 Task: Check the percentage active listings of work shop in the last 3 years.
Action: Mouse moved to (1014, 245)
Screenshot: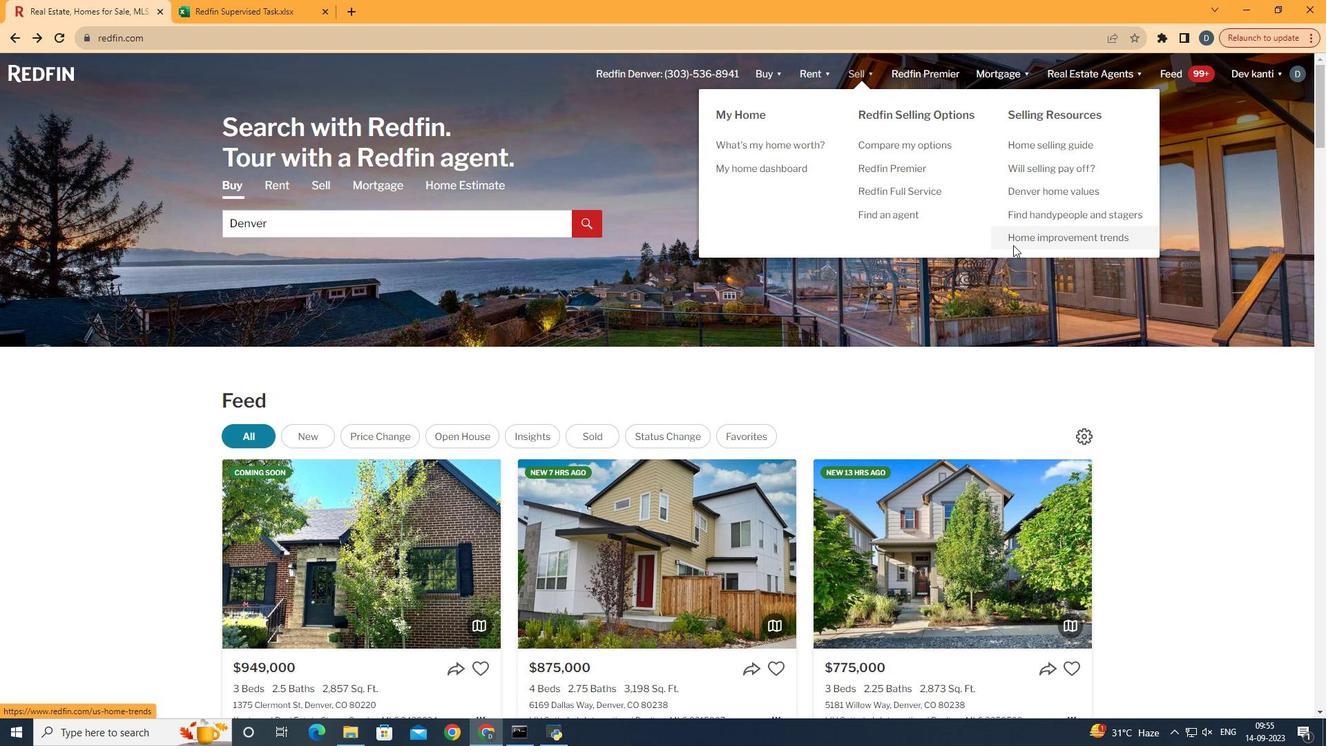 
Action: Mouse pressed left at (1014, 245)
Screenshot: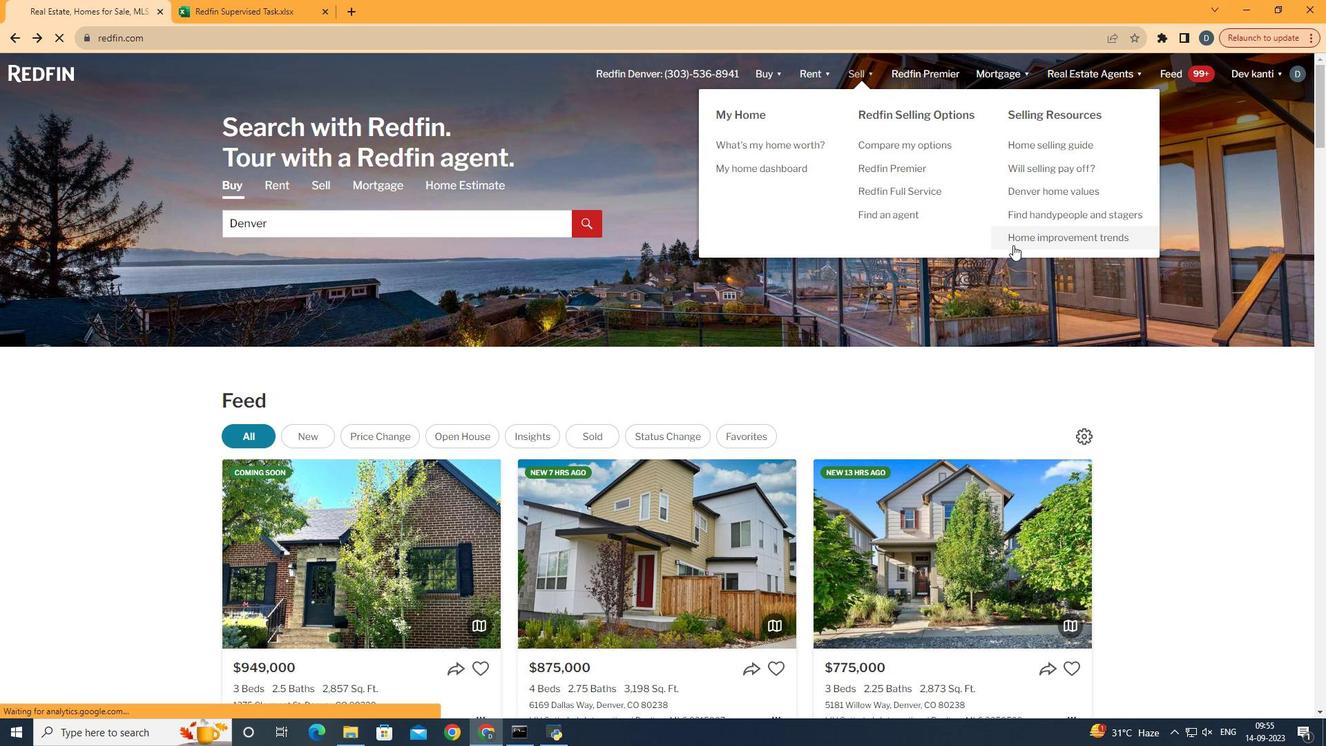 
Action: Mouse moved to (327, 265)
Screenshot: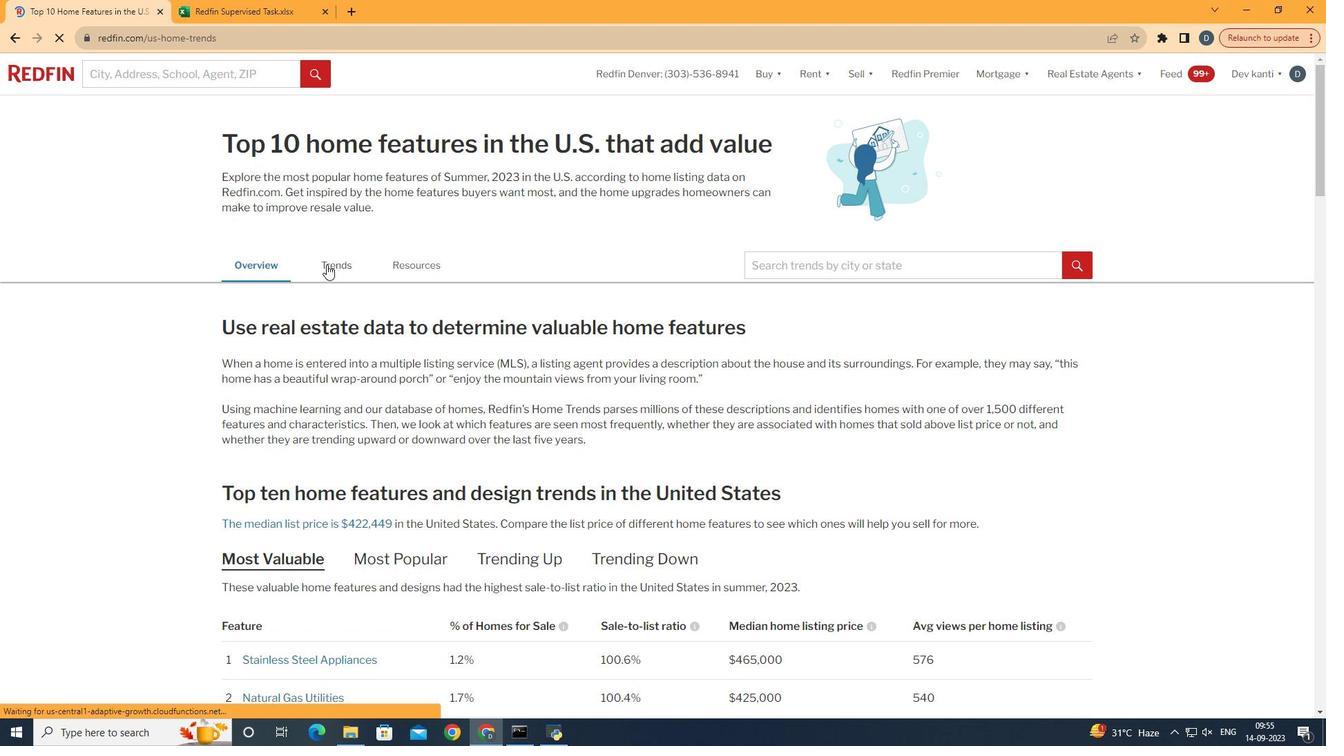 
Action: Mouse pressed left at (327, 265)
Screenshot: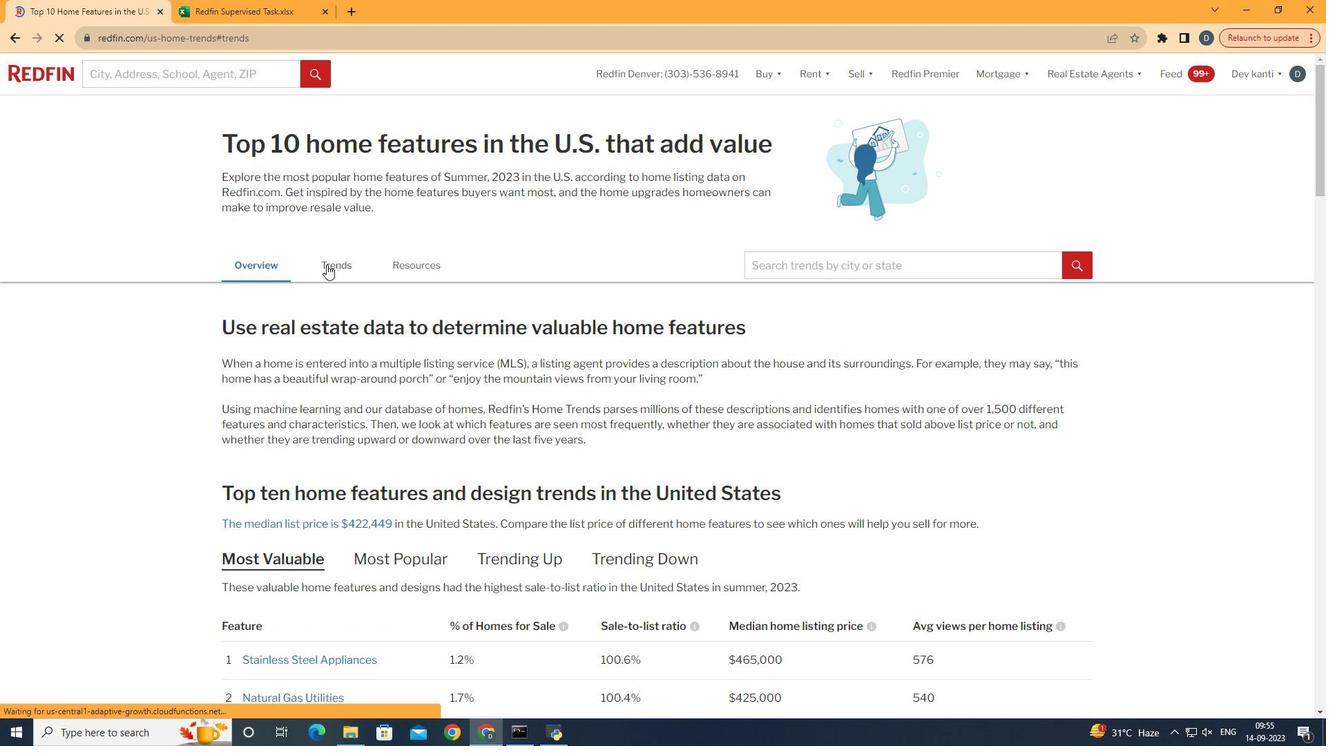 
Action: Mouse moved to (444, 317)
Screenshot: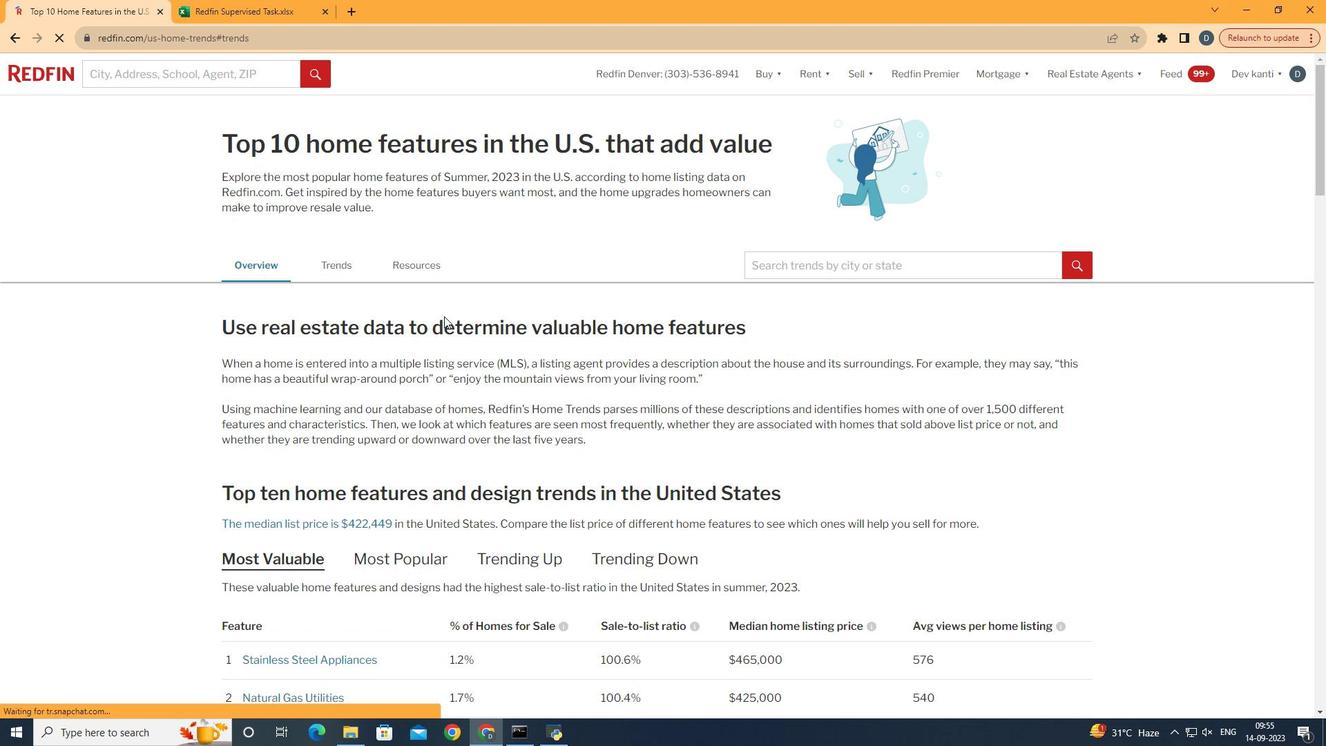 
Action: Mouse scrolled (444, 316) with delta (0, 0)
Screenshot: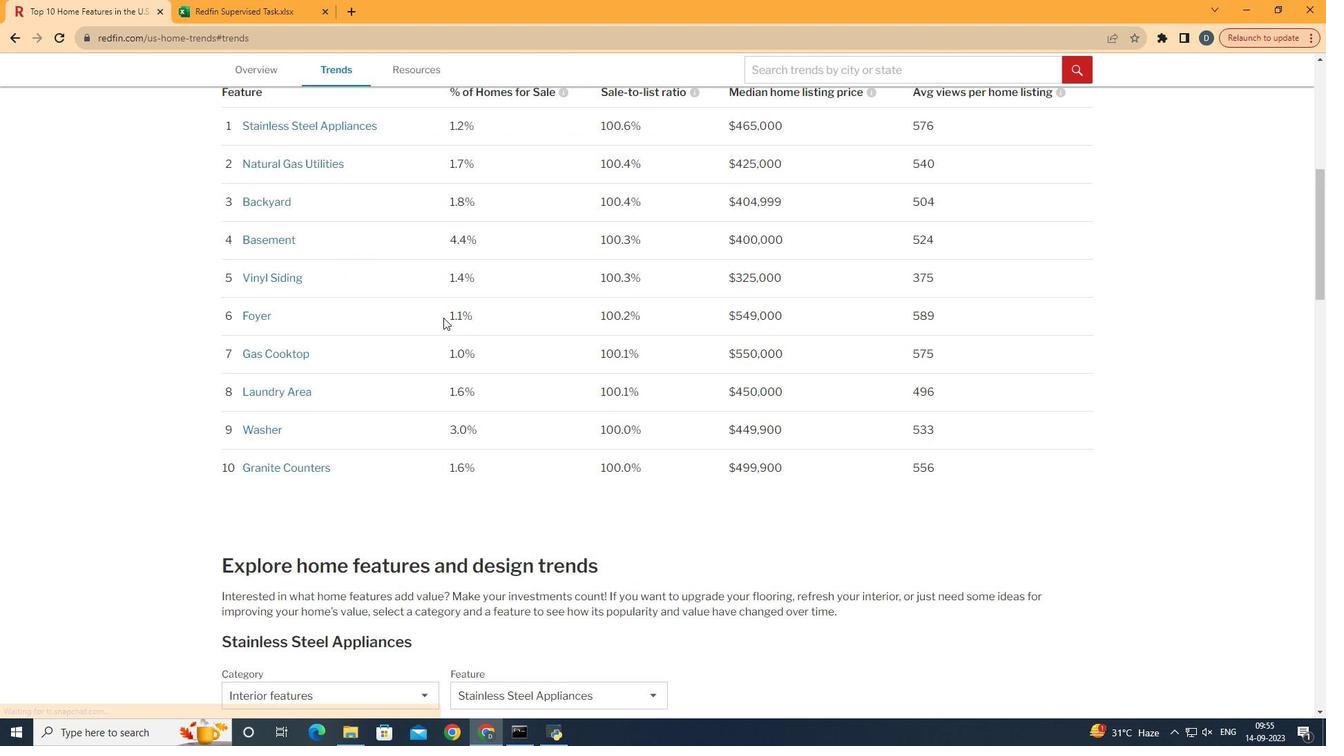 
Action: Mouse moved to (444, 318)
Screenshot: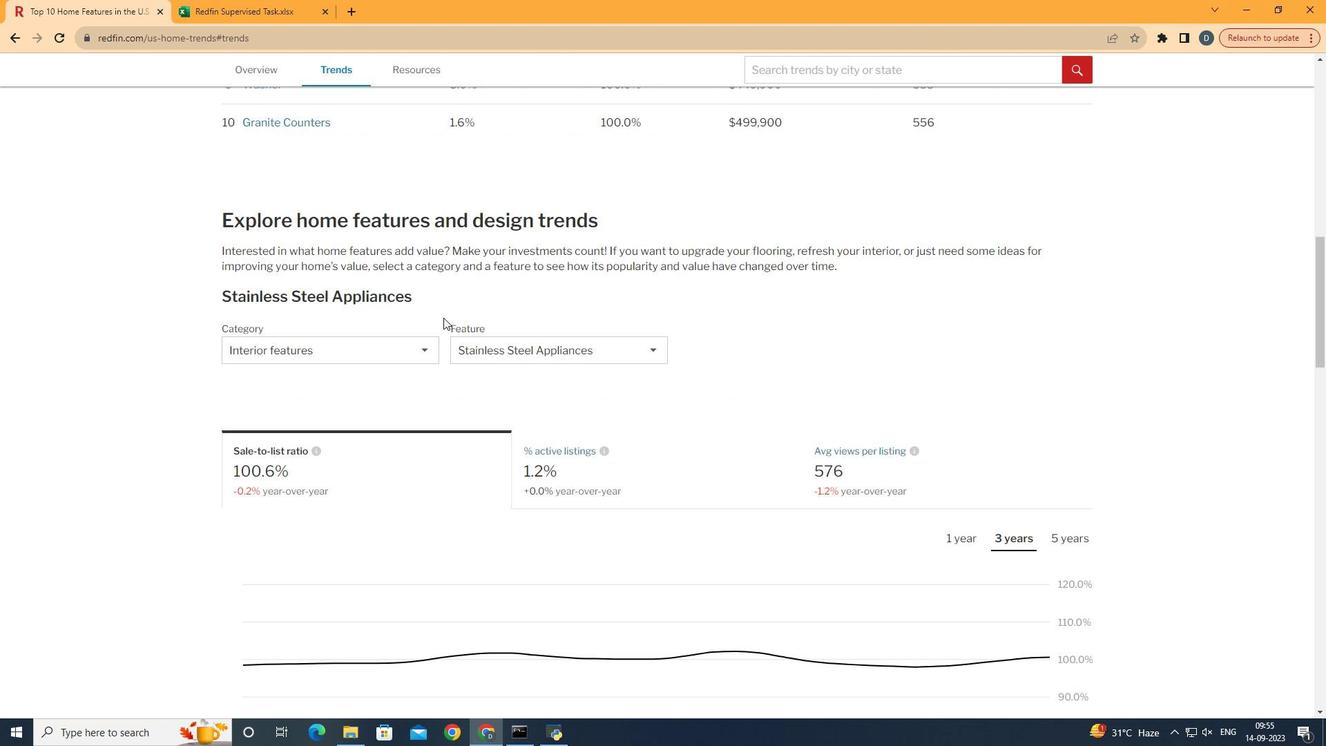 
Action: Mouse scrolled (444, 317) with delta (0, 0)
Screenshot: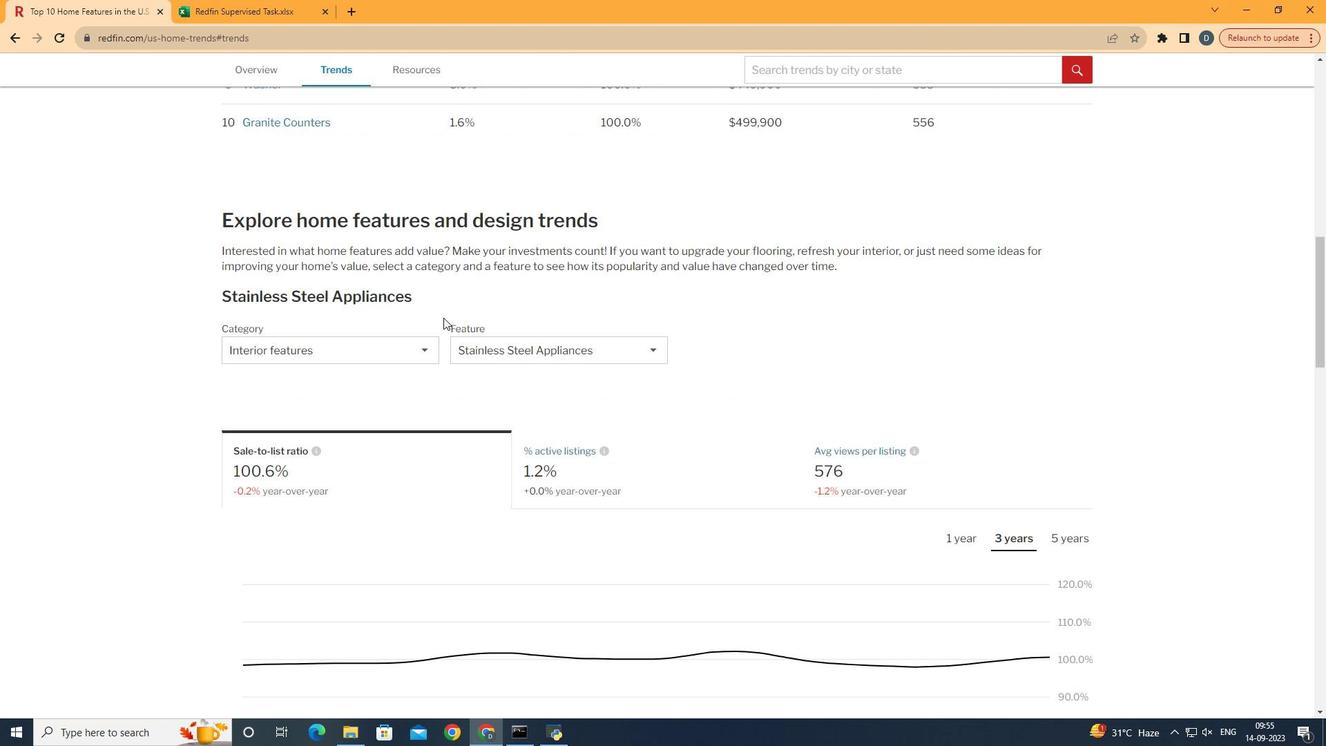
Action: Mouse scrolled (444, 317) with delta (0, 0)
Screenshot: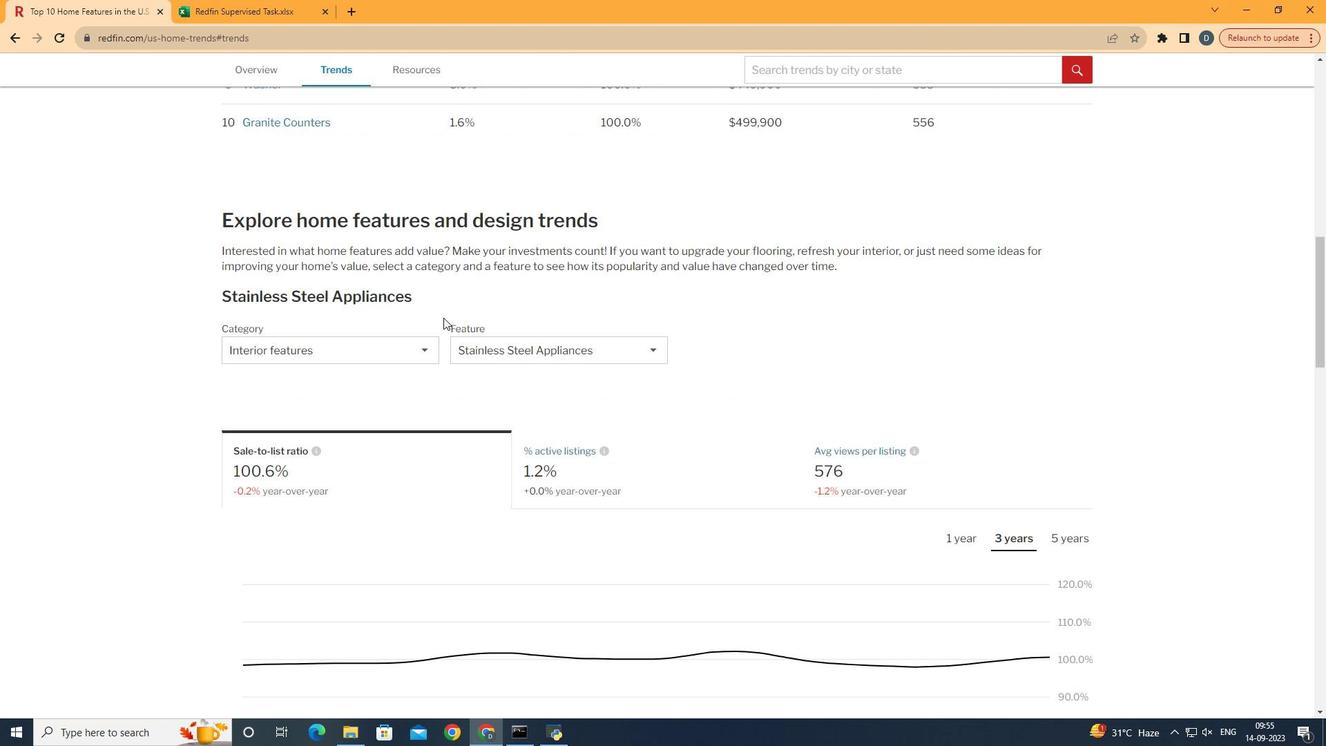 
Action: Mouse scrolled (444, 317) with delta (0, 0)
Screenshot: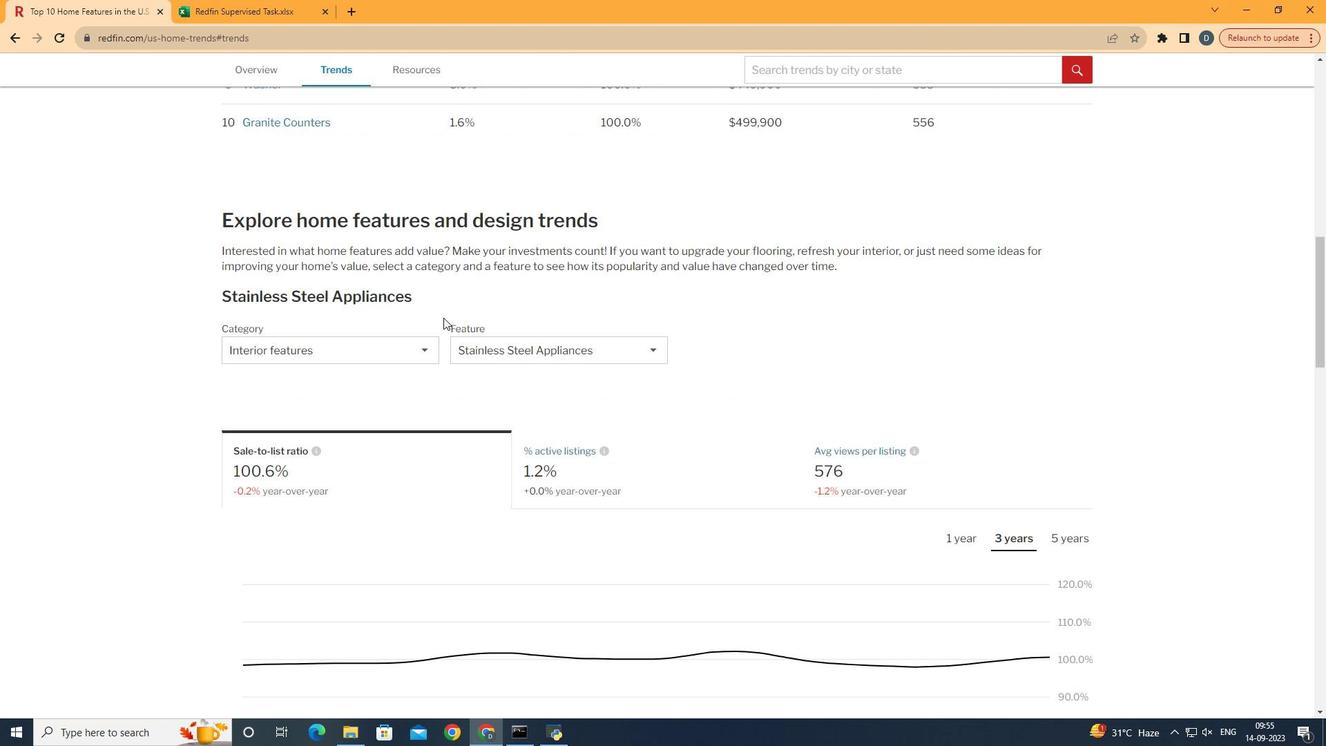 
Action: Mouse scrolled (444, 317) with delta (0, 0)
Screenshot: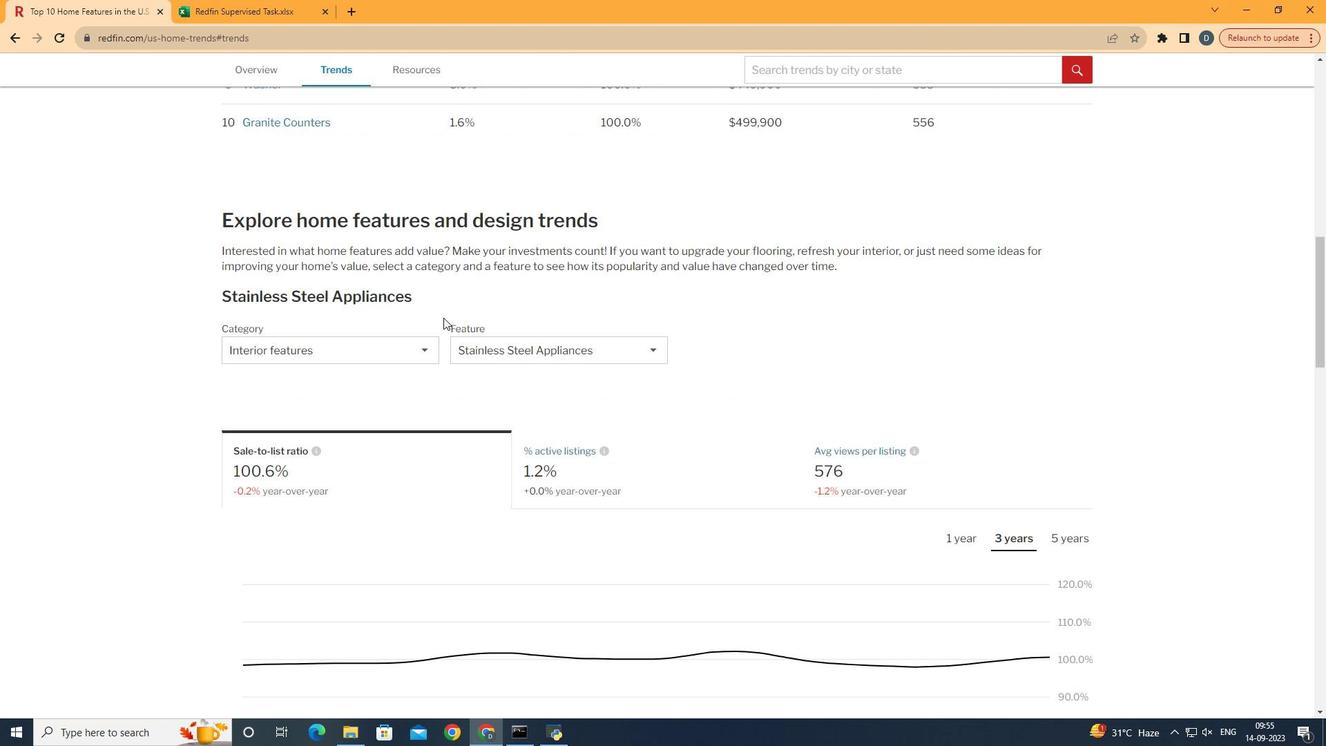 
Action: Mouse scrolled (444, 317) with delta (0, 0)
Screenshot: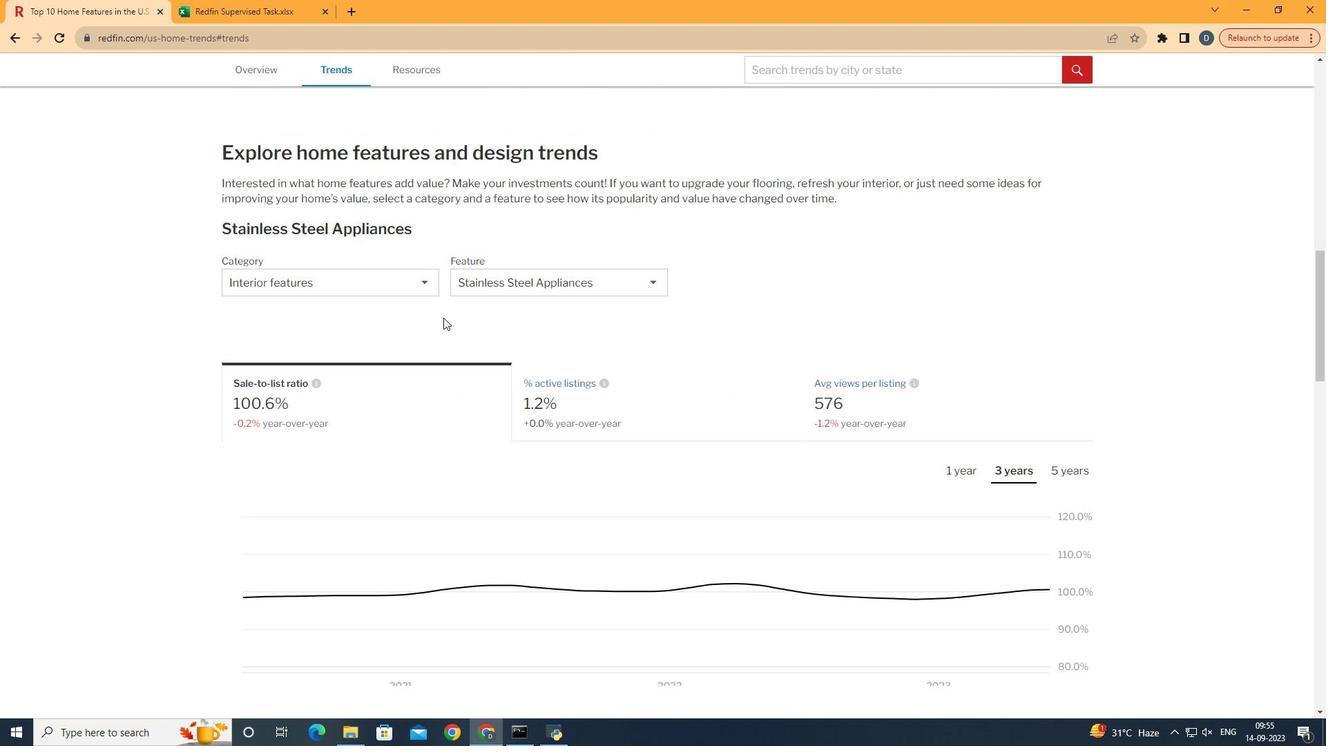 
Action: Mouse scrolled (444, 317) with delta (0, 0)
Screenshot: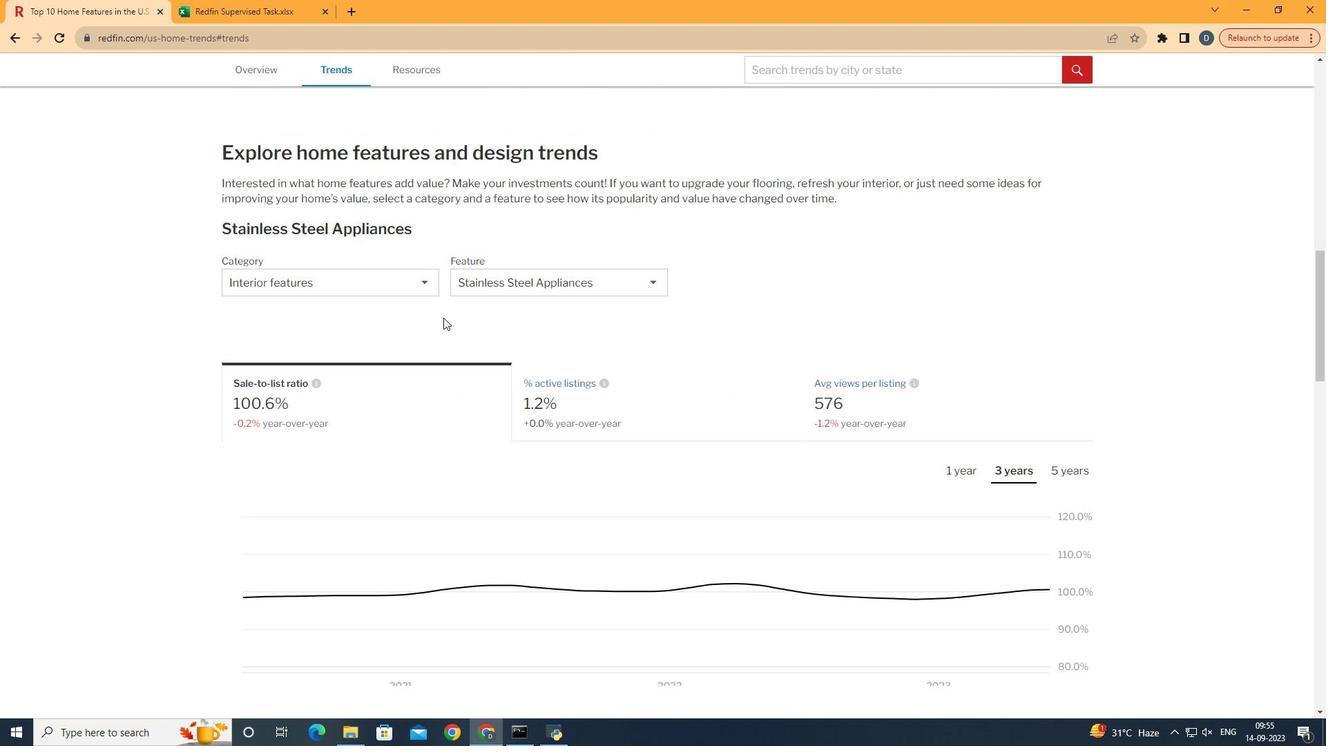 
Action: Mouse scrolled (444, 317) with delta (0, 0)
Screenshot: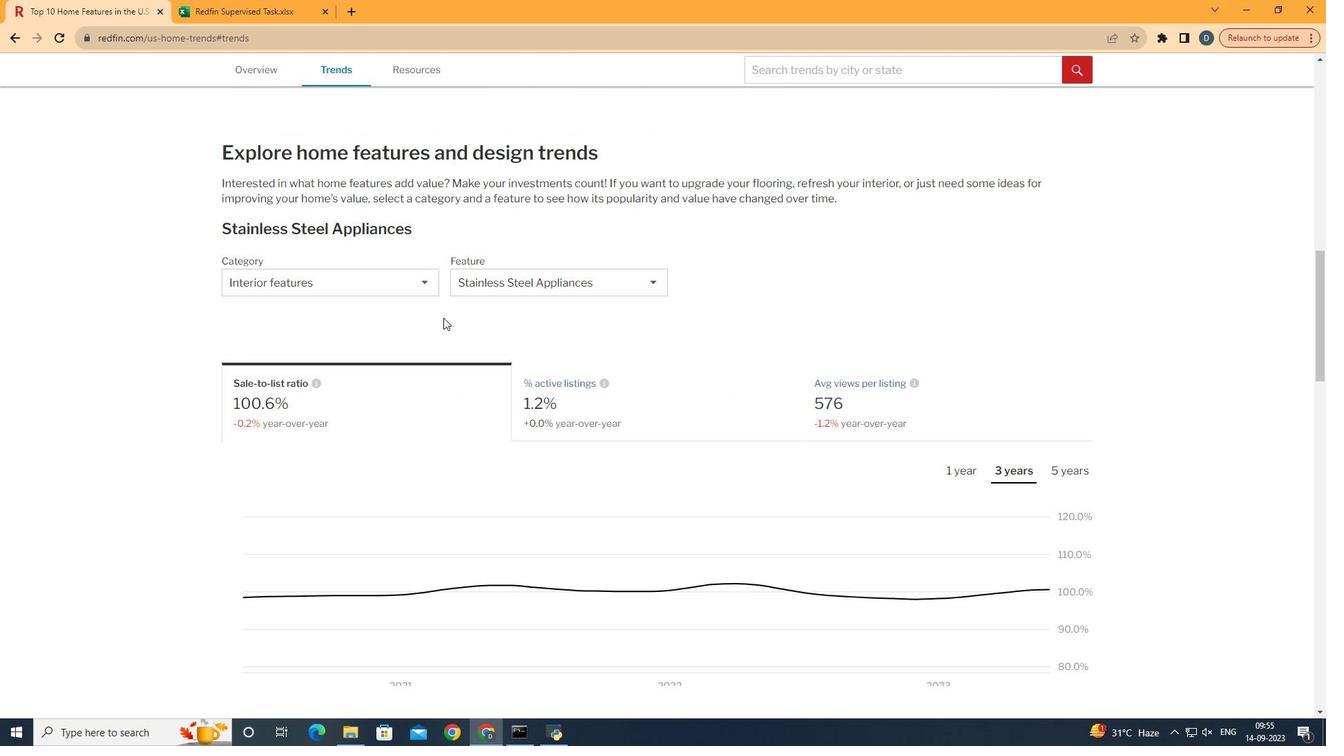 
Action: Mouse moved to (442, 319)
Screenshot: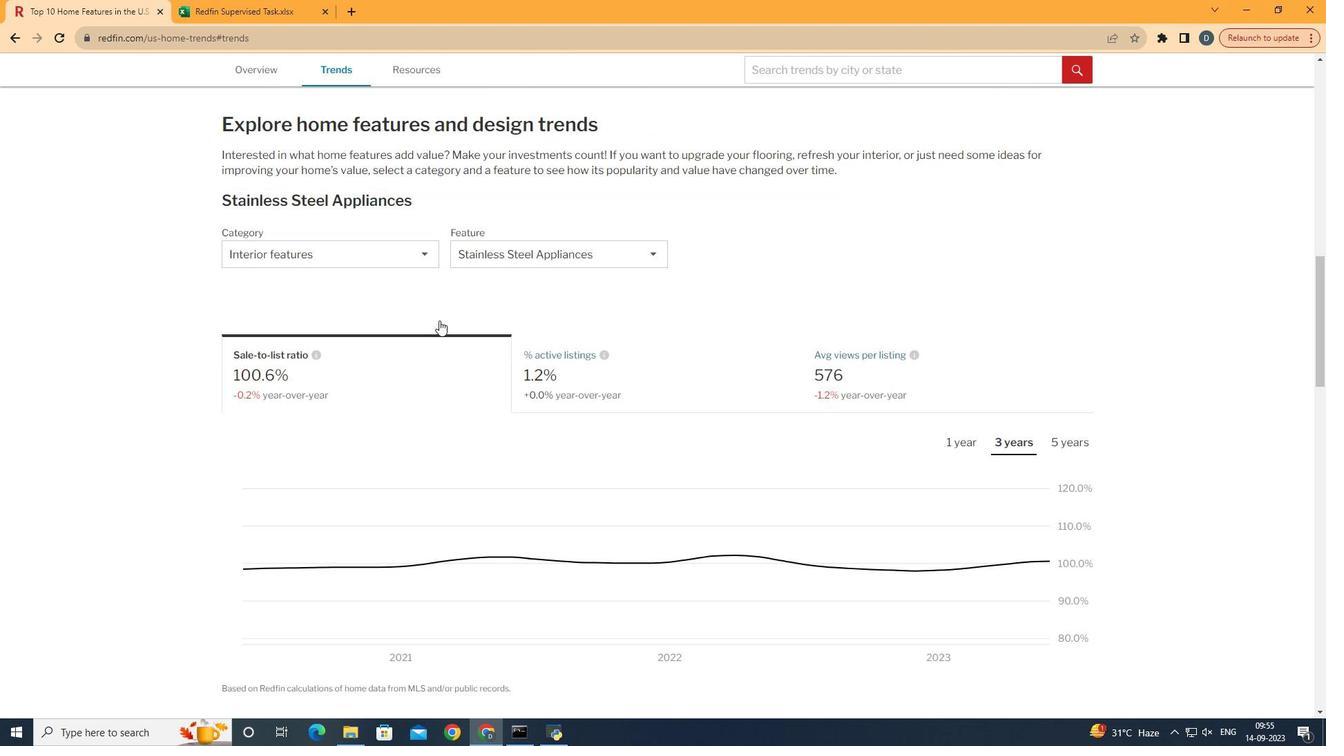 
Action: Mouse scrolled (442, 319) with delta (0, 0)
Screenshot: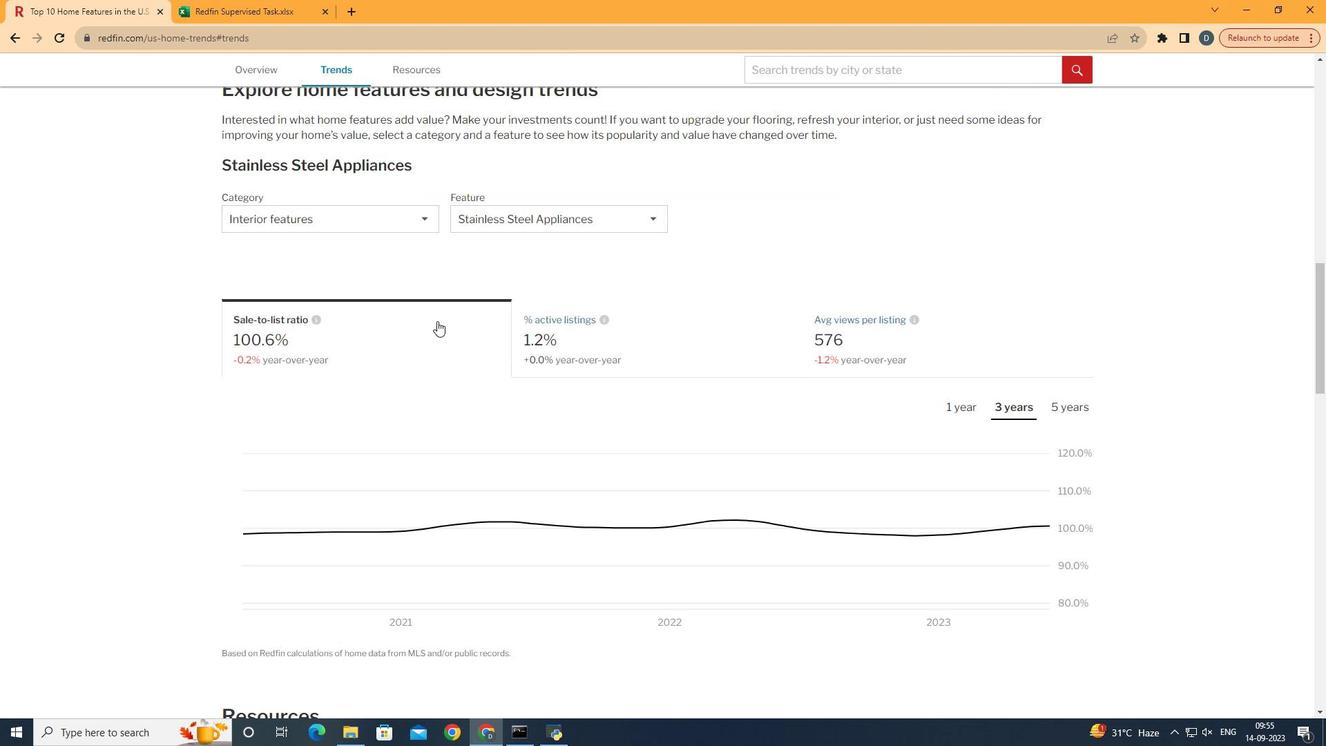 
Action: Mouse moved to (373, 225)
Screenshot: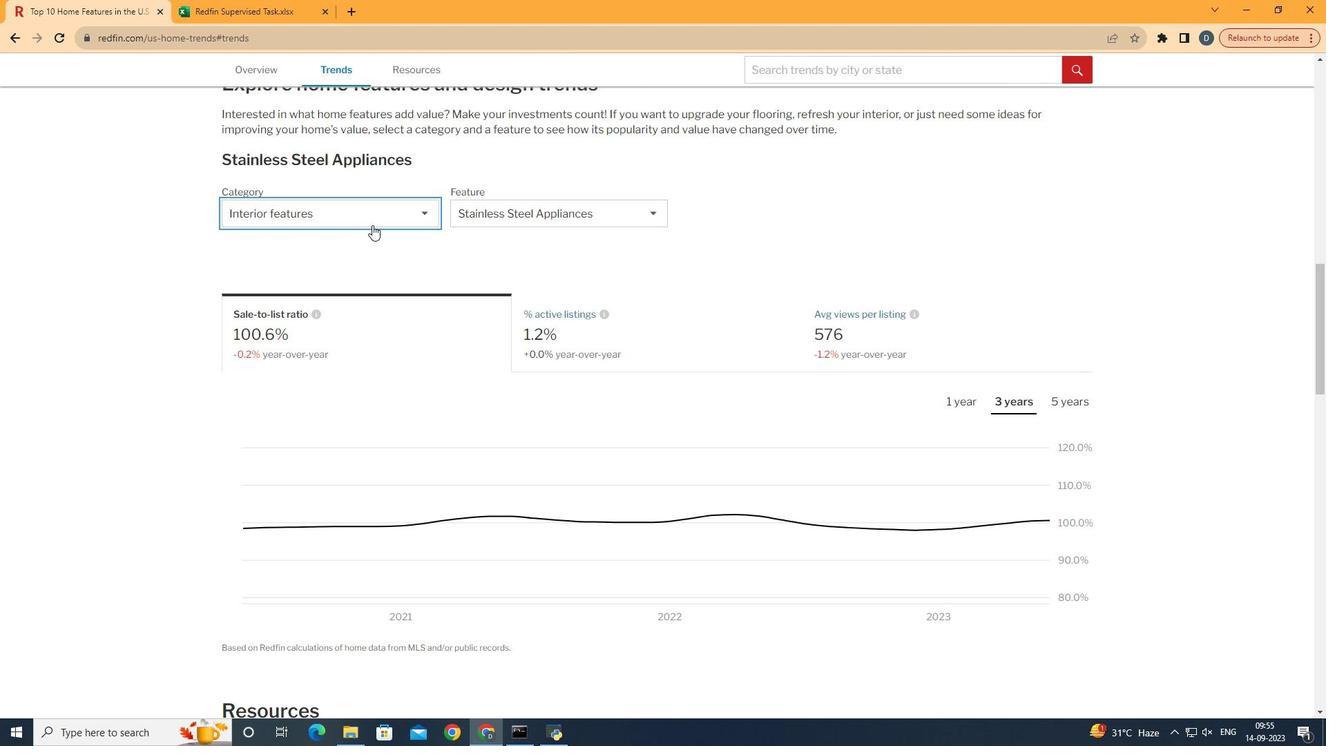
Action: Mouse pressed left at (373, 225)
Screenshot: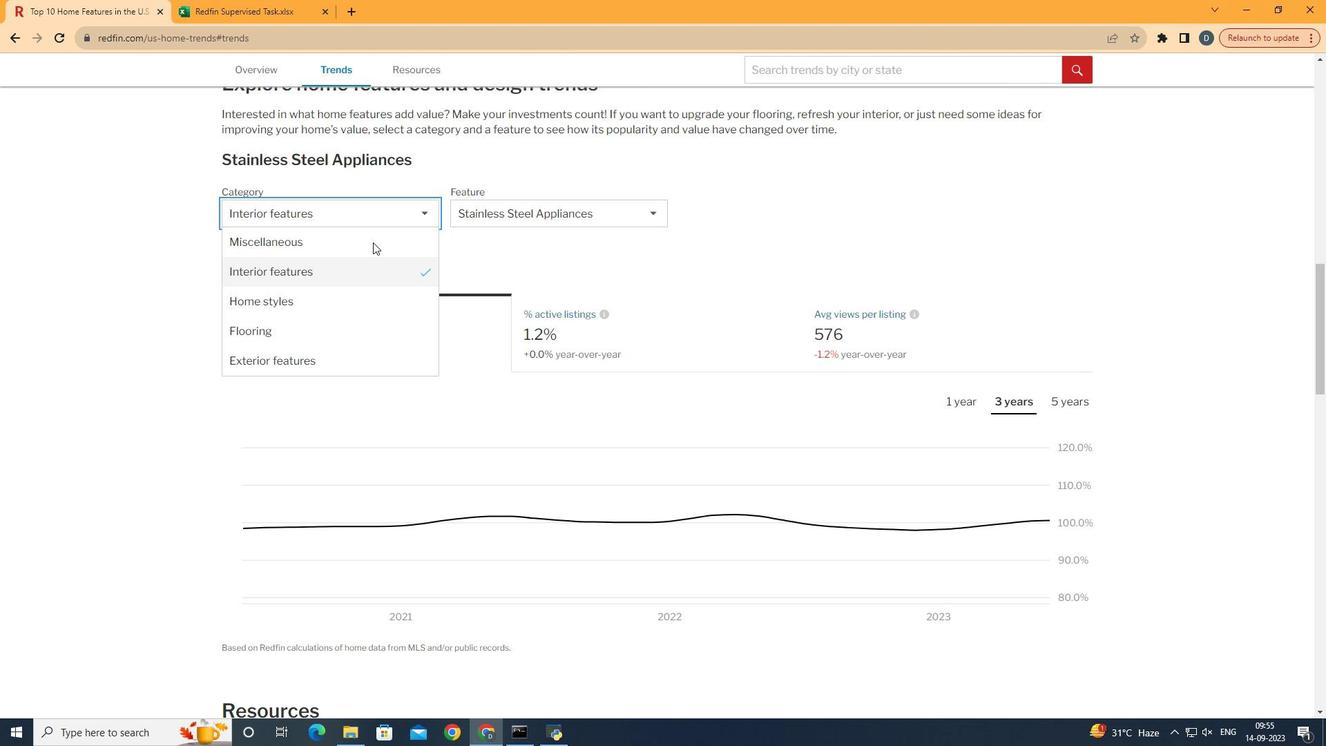 
Action: Mouse moved to (389, 277)
Screenshot: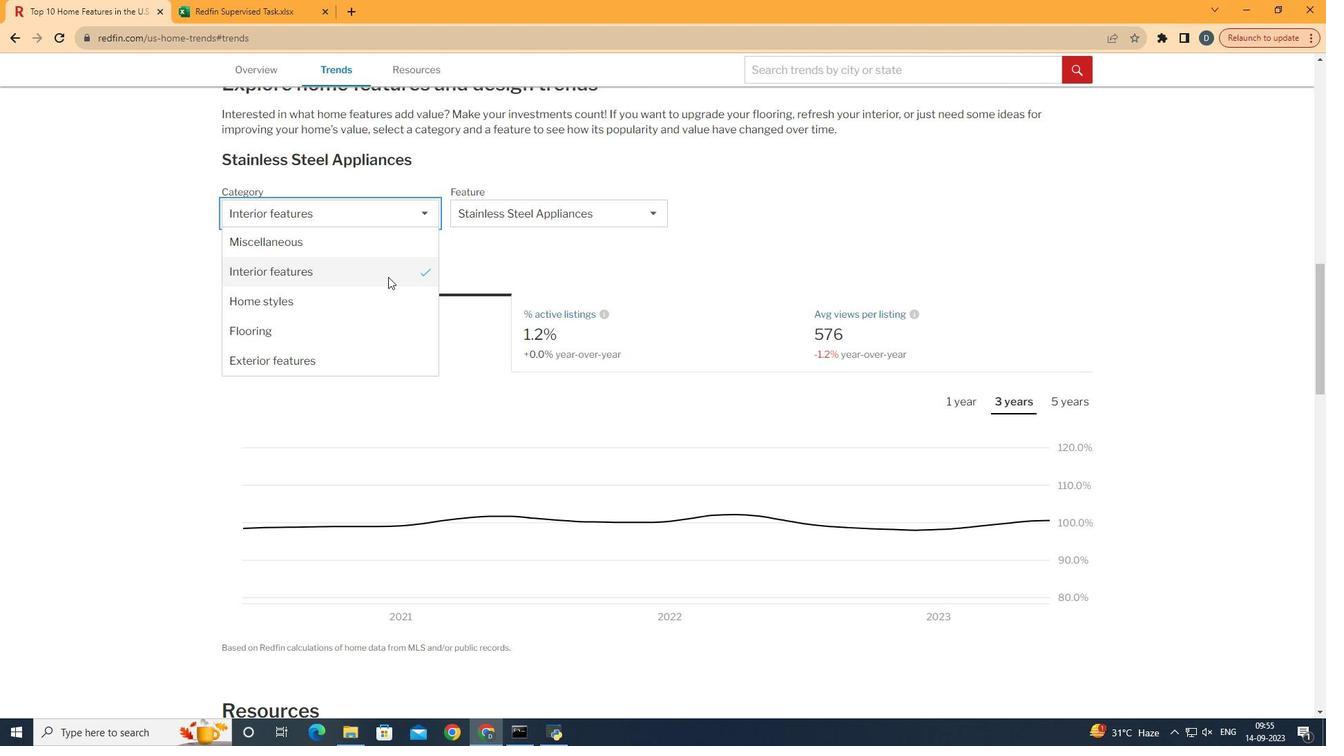 
Action: Mouse pressed left at (389, 277)
Screenshot: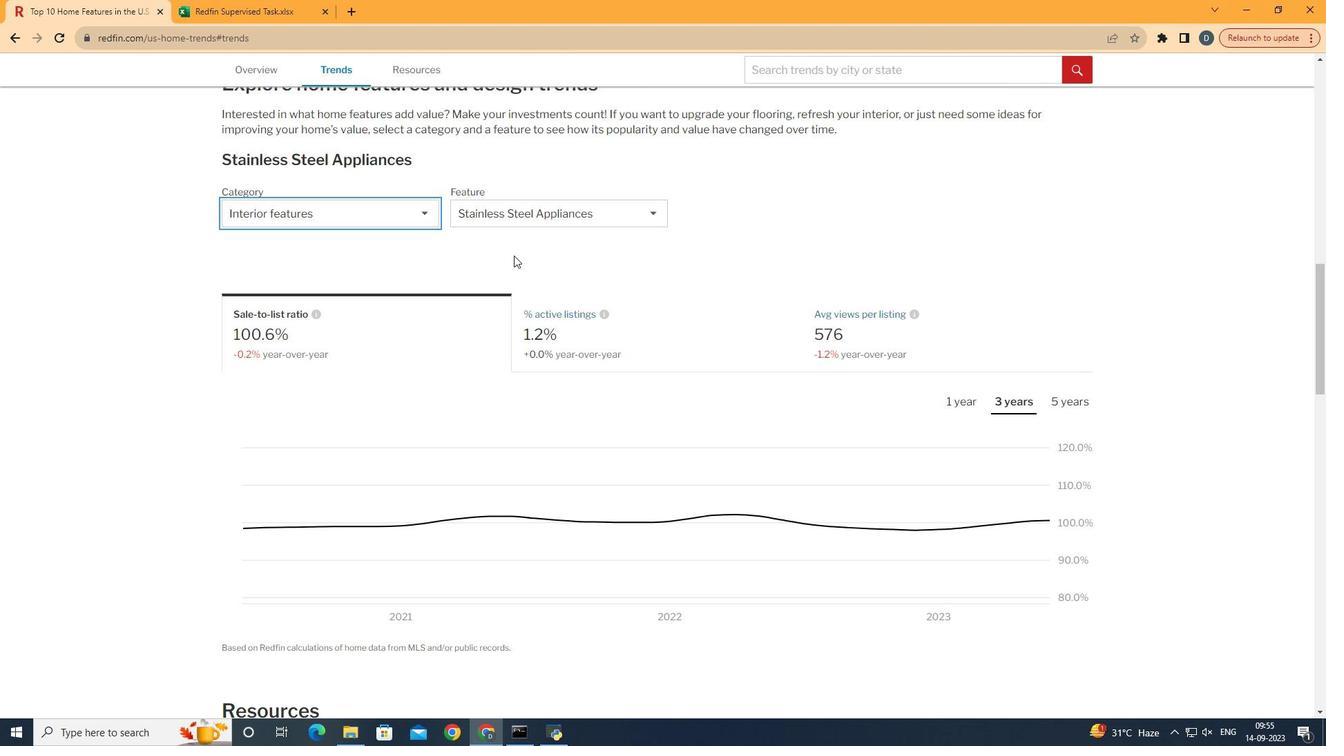 
Action: Mouse moved to (623, 209)
Screenshot: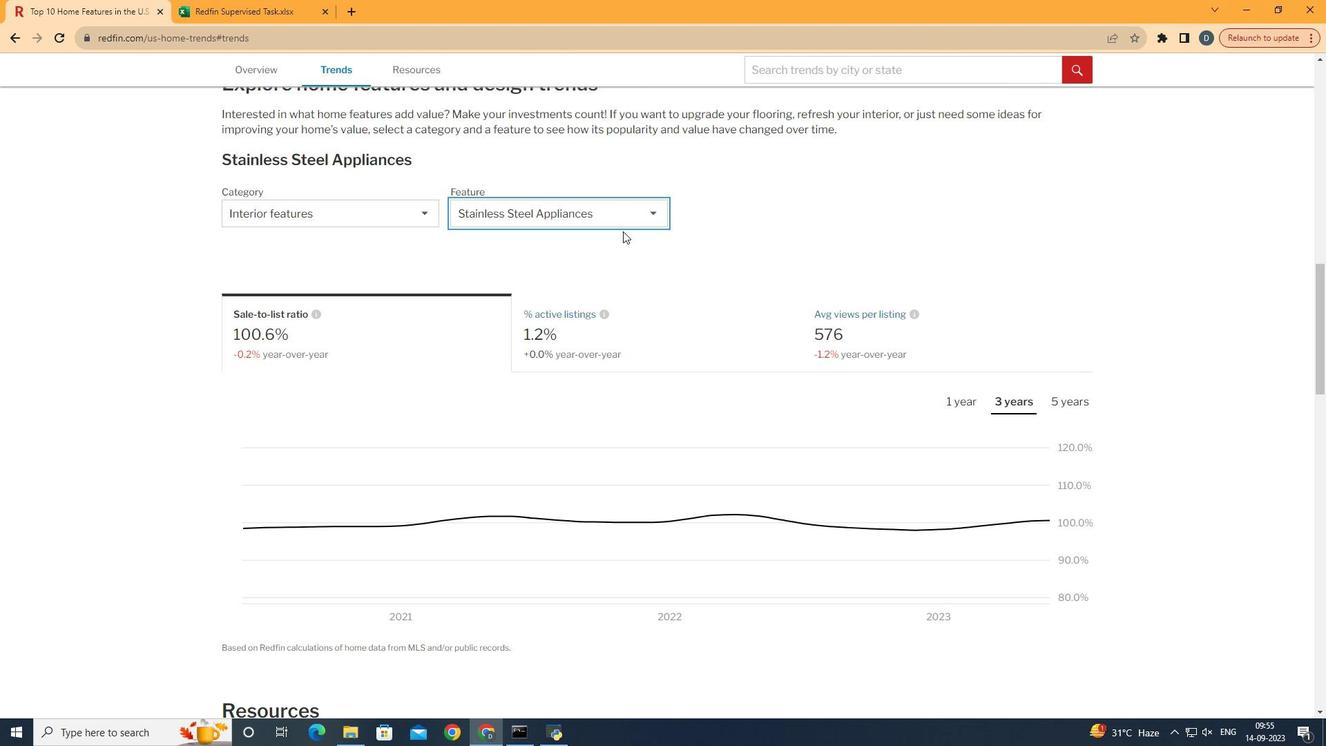 
Action: Mouse pressed left at (623, 209)
Screenshot: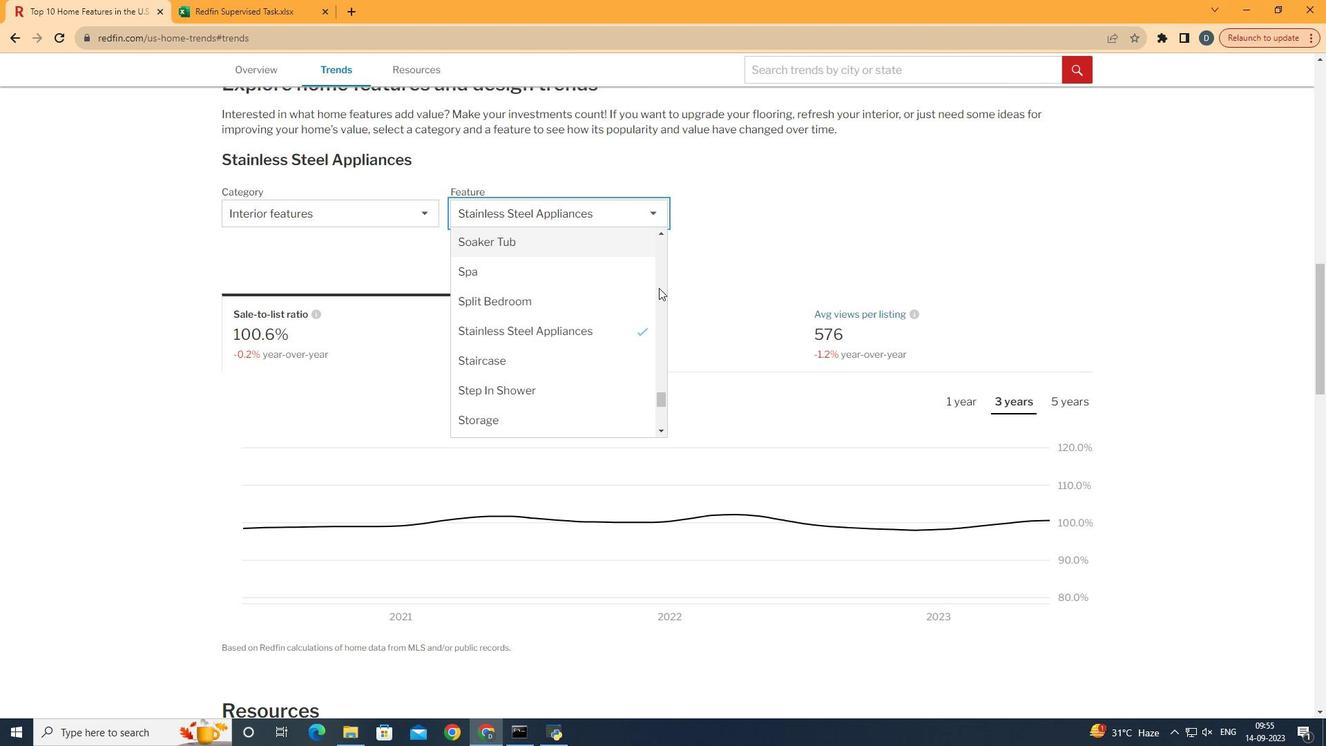 
Action: Mouse moved to (603, 352)
Screenshot: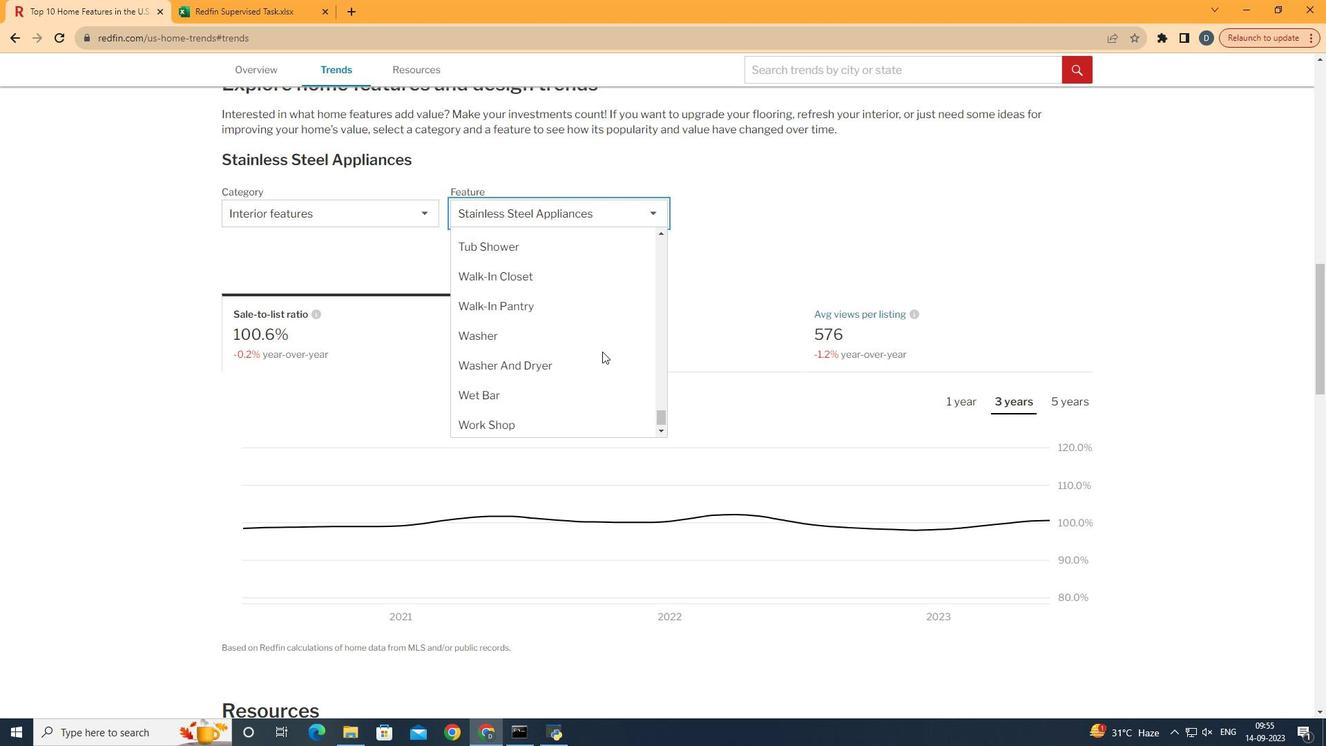 
Action: Mouse scrolled (603, 351) with delta (0, 0)
Screenshot: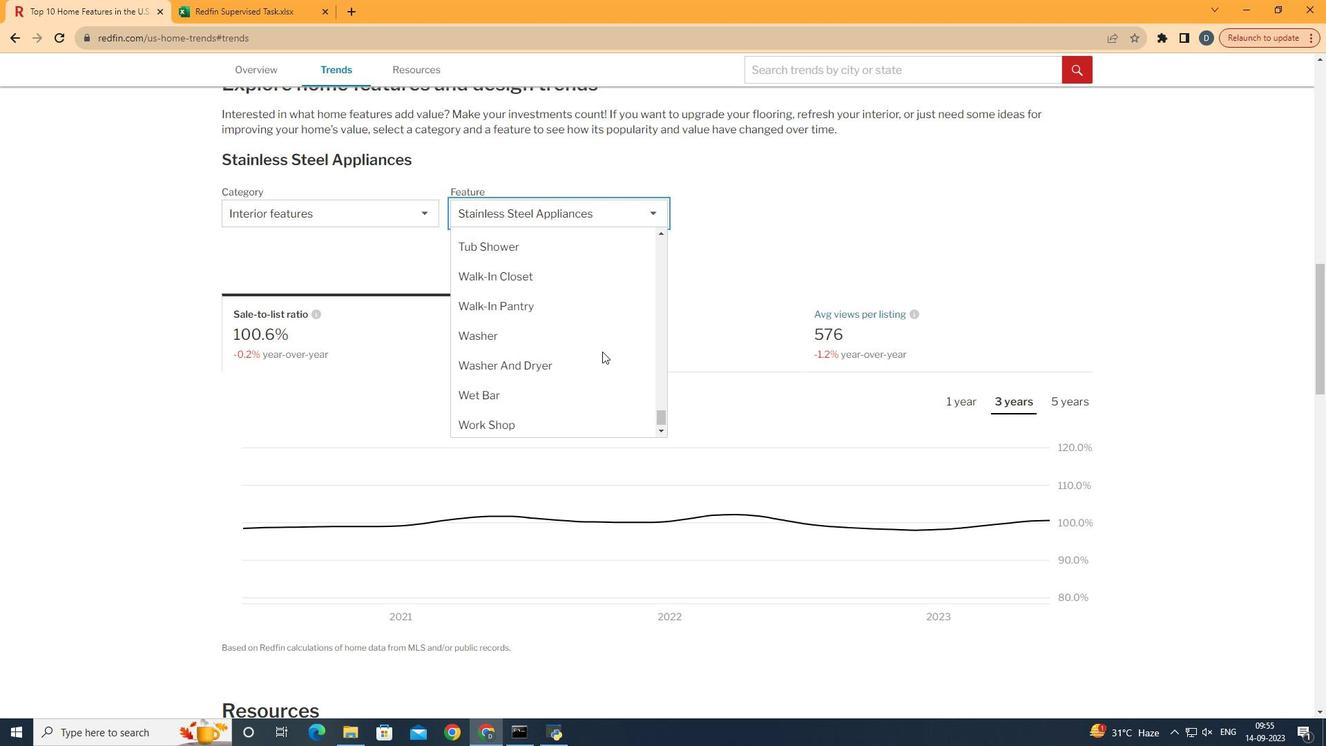 
Action: Mouse scrolled (603, 351) with delta (0, 0)
Screenshot: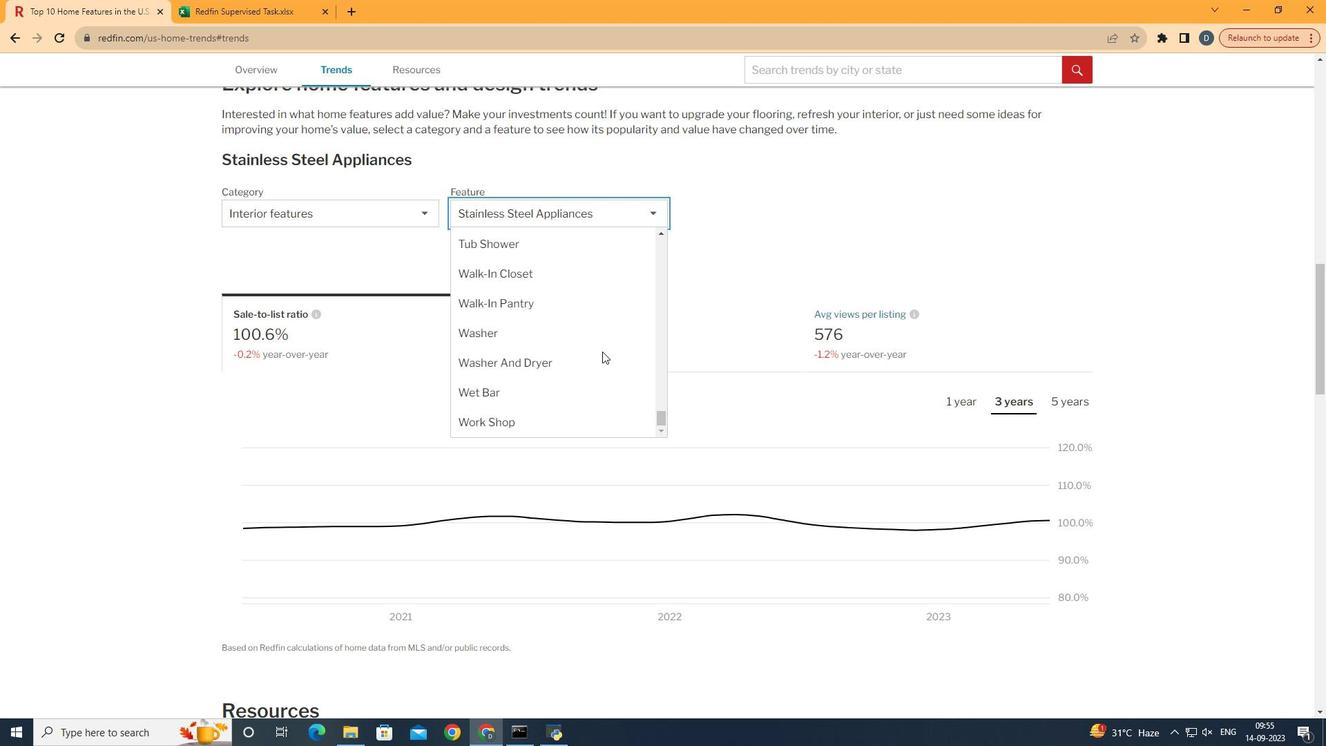 
Action: Mouse scrolled (603, 351) with delta (0, 0)
Screenshot: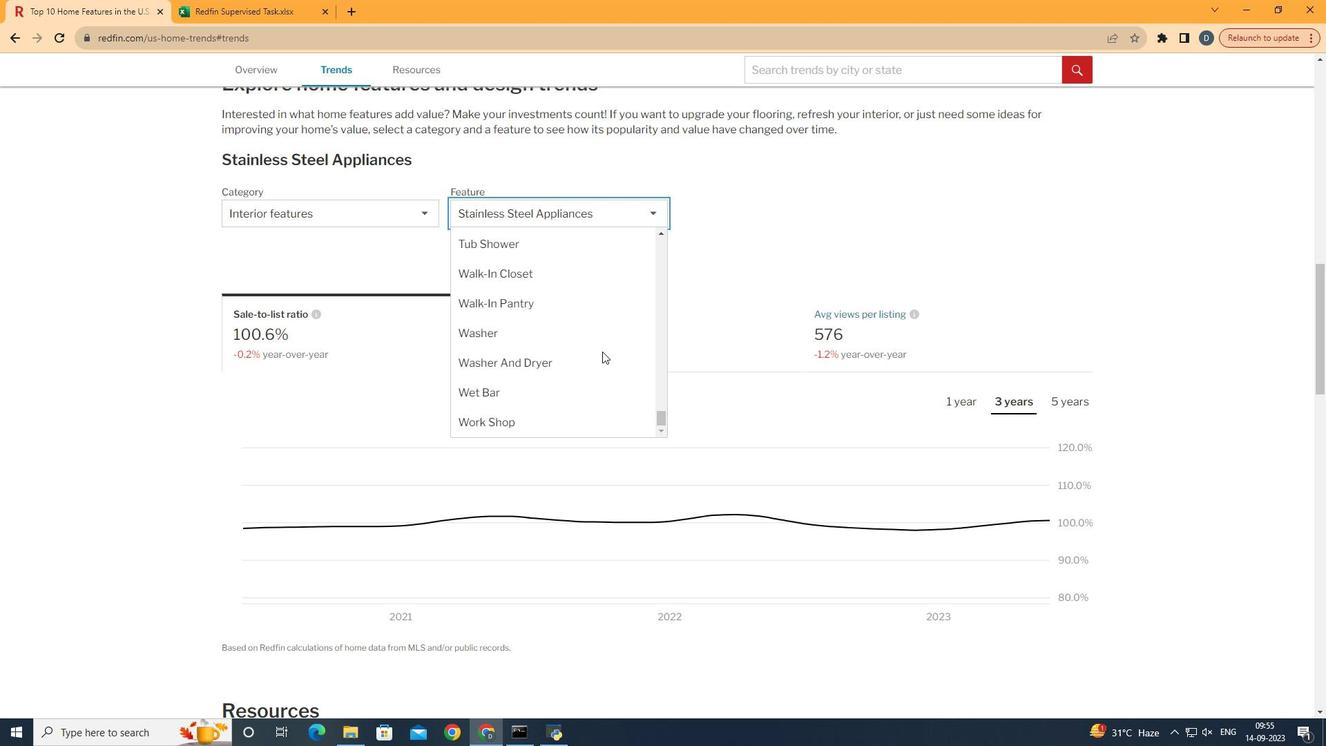 
Action: Mouse scrolled (603, 351) with delta (0, 0)
Screenshot: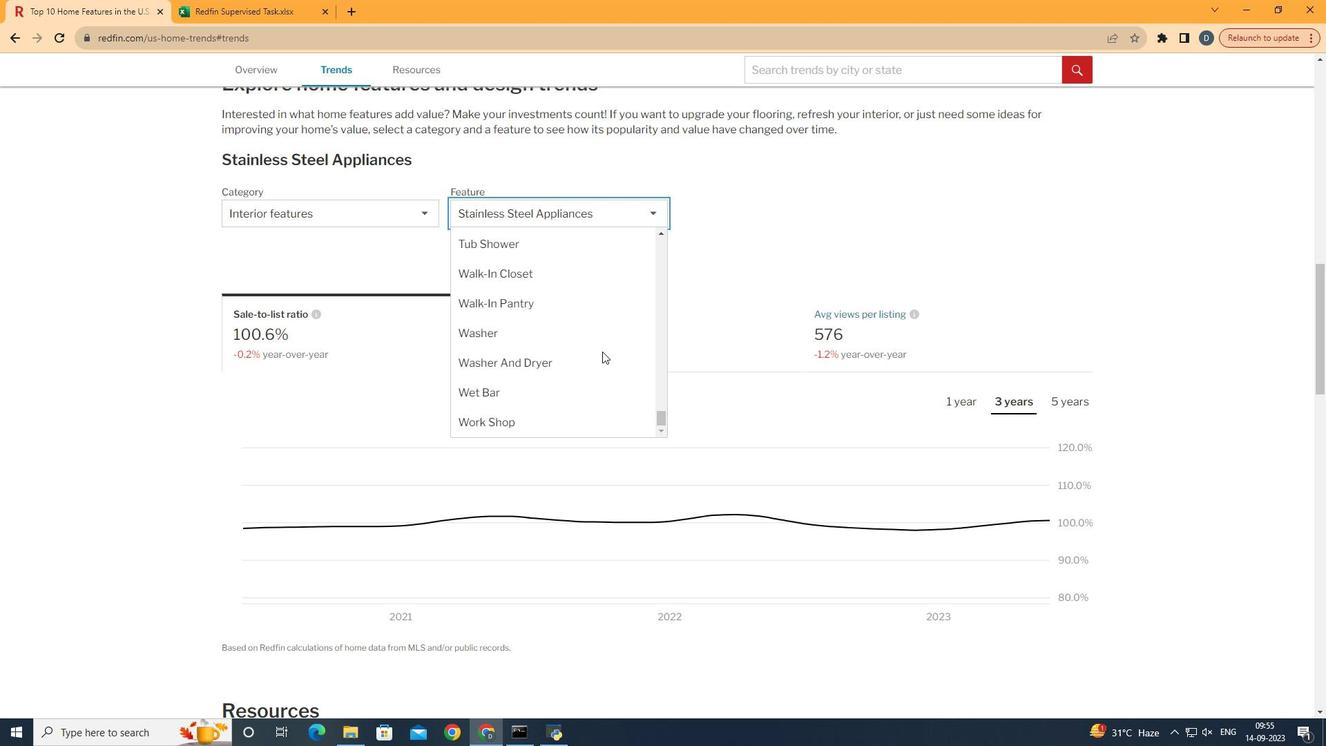 
Action: Mouse scrolled (603, 351) with delta (0, 0)
Screenshot: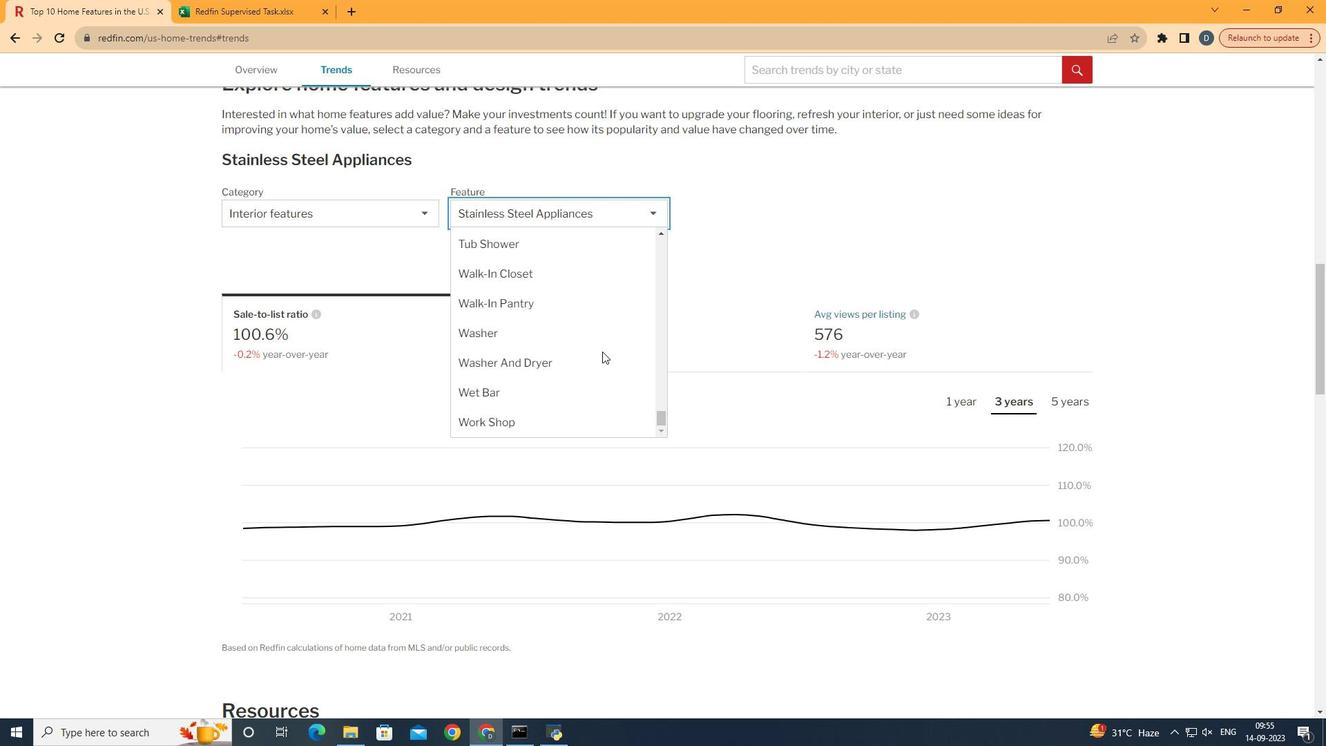 
Action: Mouse scrolled (603, 351) with delta (0, 0)
Screenshot: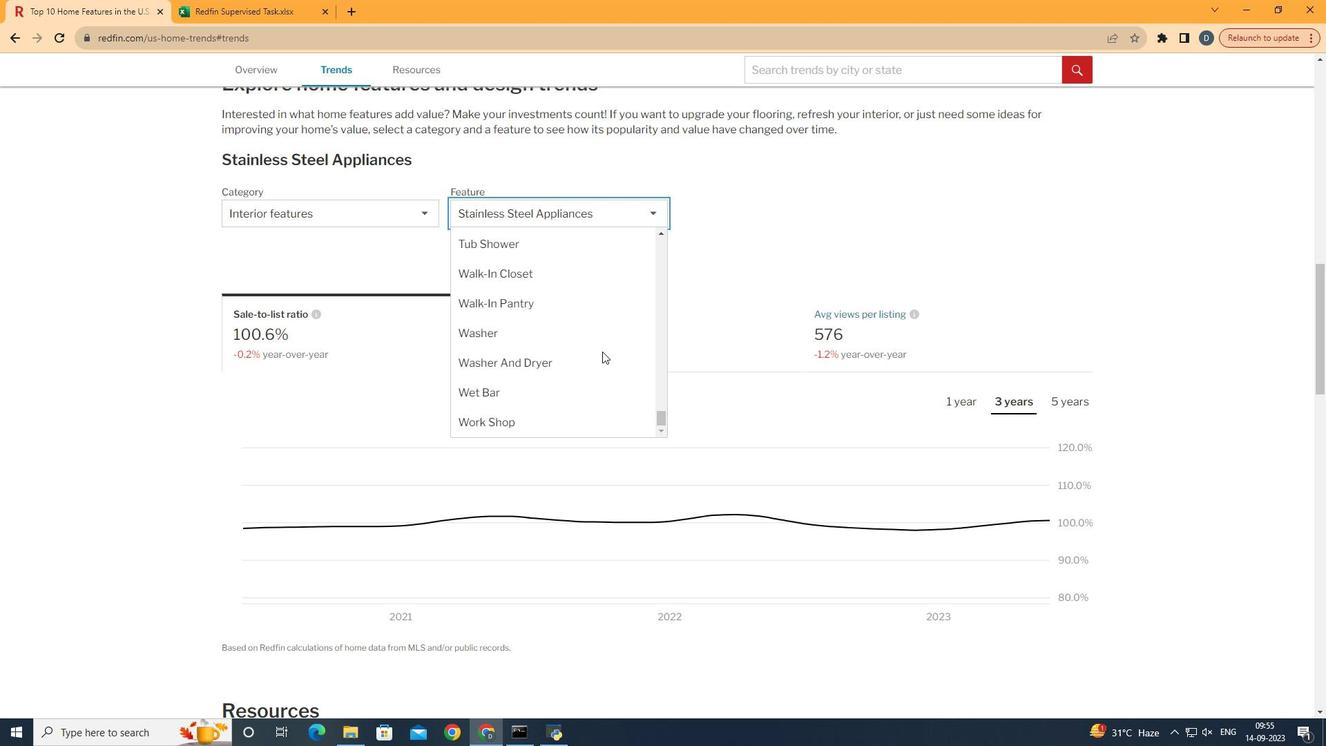 
Action: Mouse scrolled (603, 351) with delta (0, 0)
Screenshot: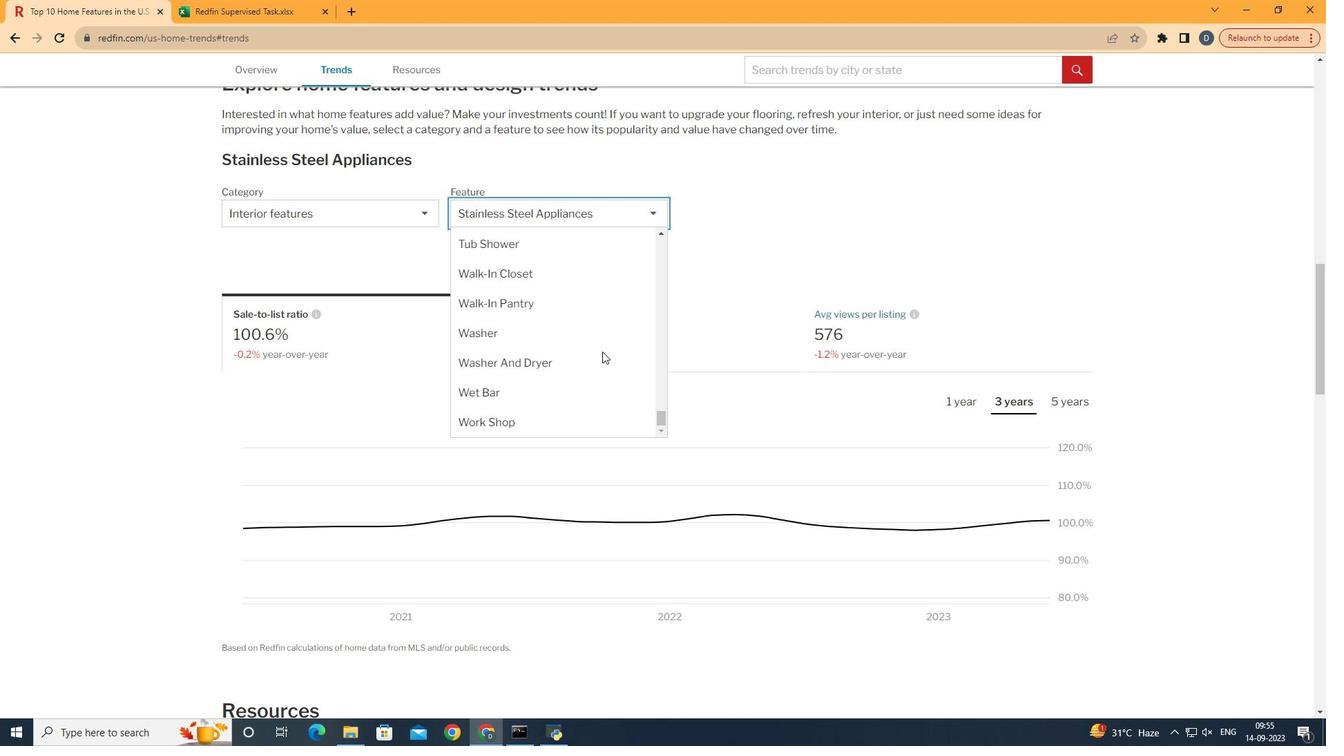 
Action: Mouse scrolled (603, 351) with delta (0, 0)
Screenshot: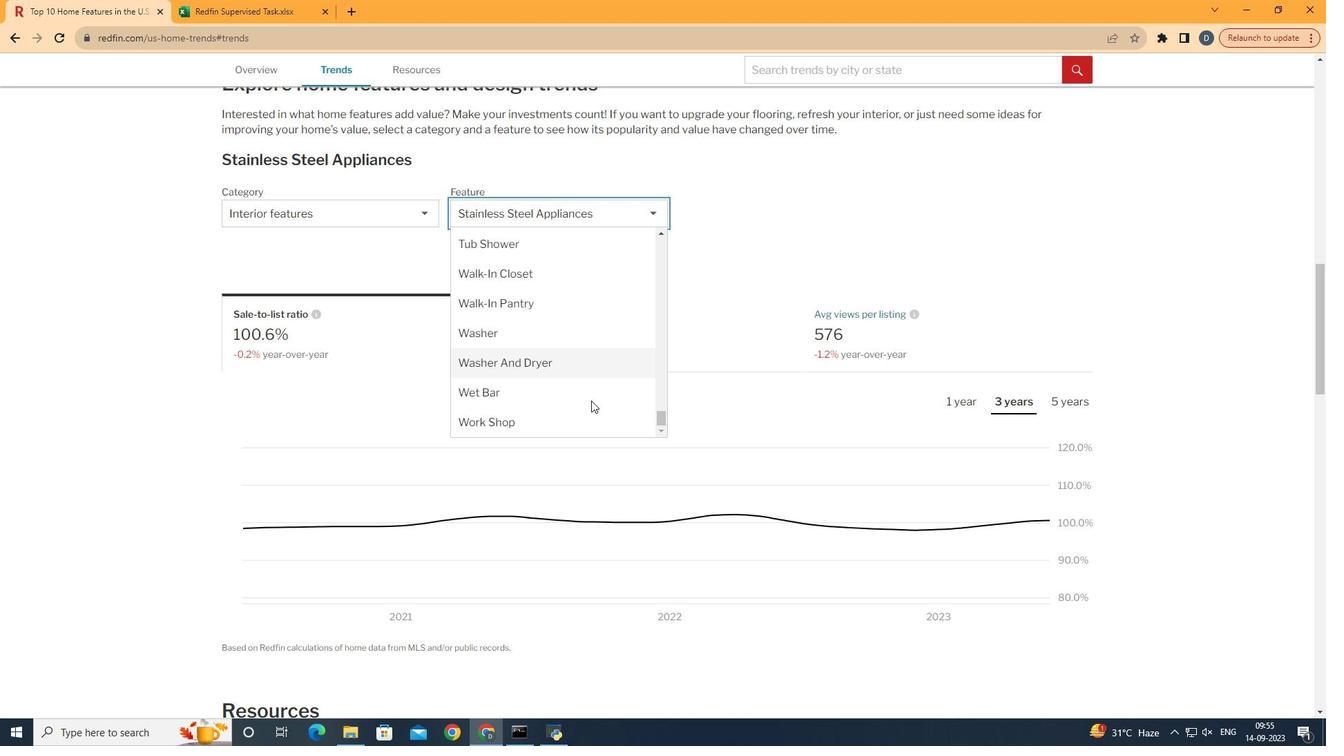 
Action: Mouse scrolled (603, 351) with delta (0, 0)
Screenshot: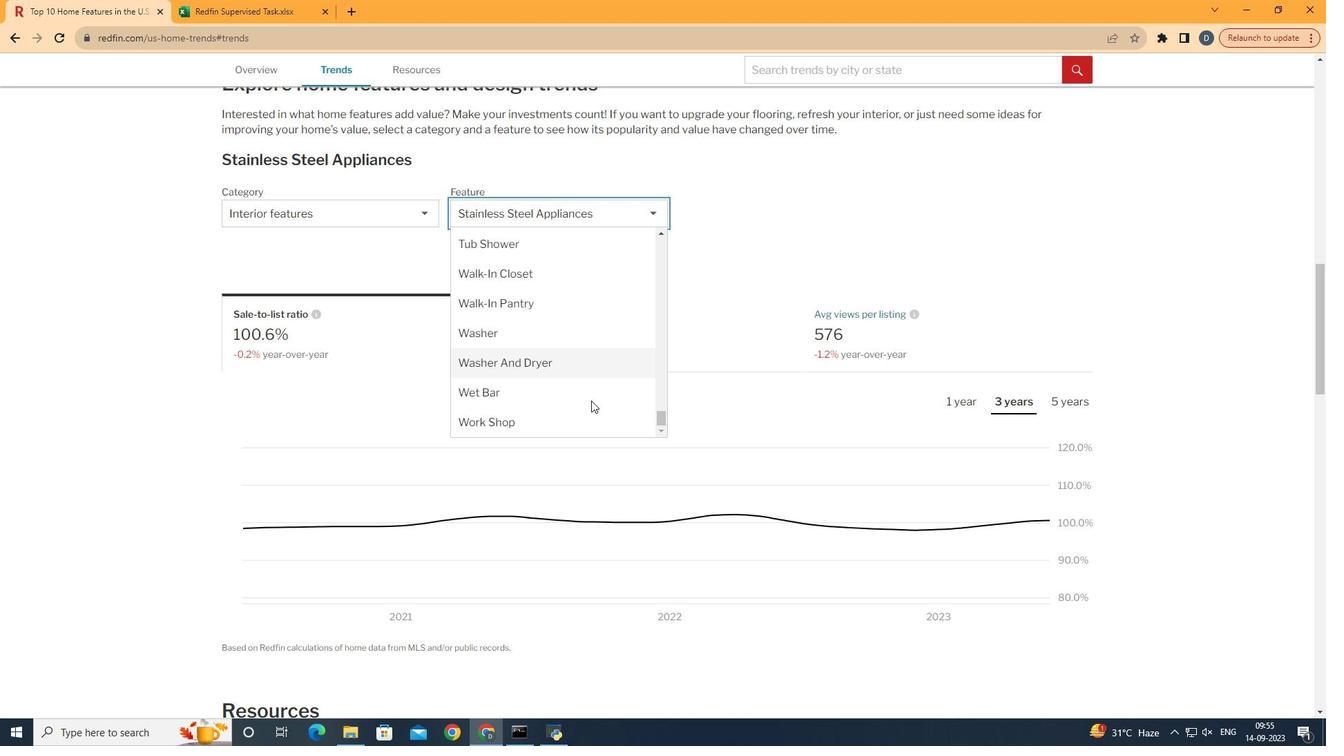 
Action: Mouse scrolled (603, 351) with delta (0, 0)
Screenshot: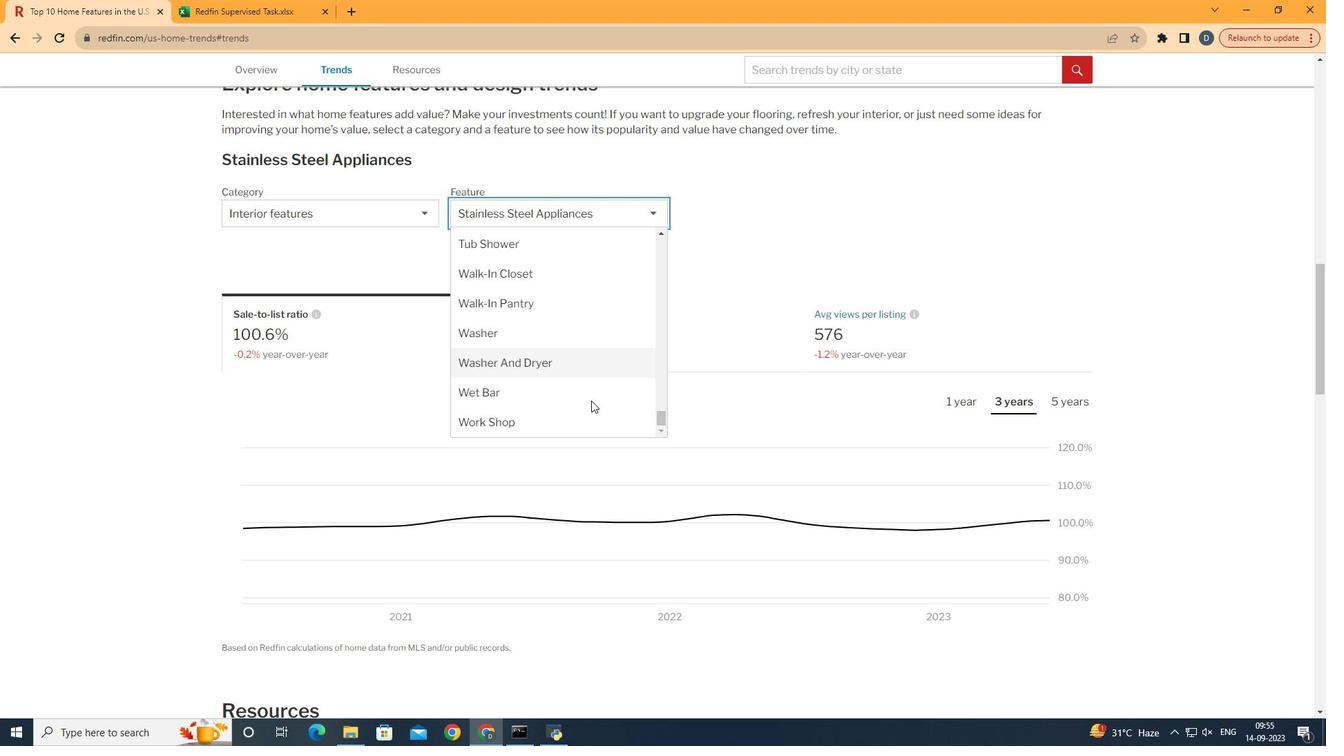 
Action: Mouse moved to (589, 420)
Screenshot: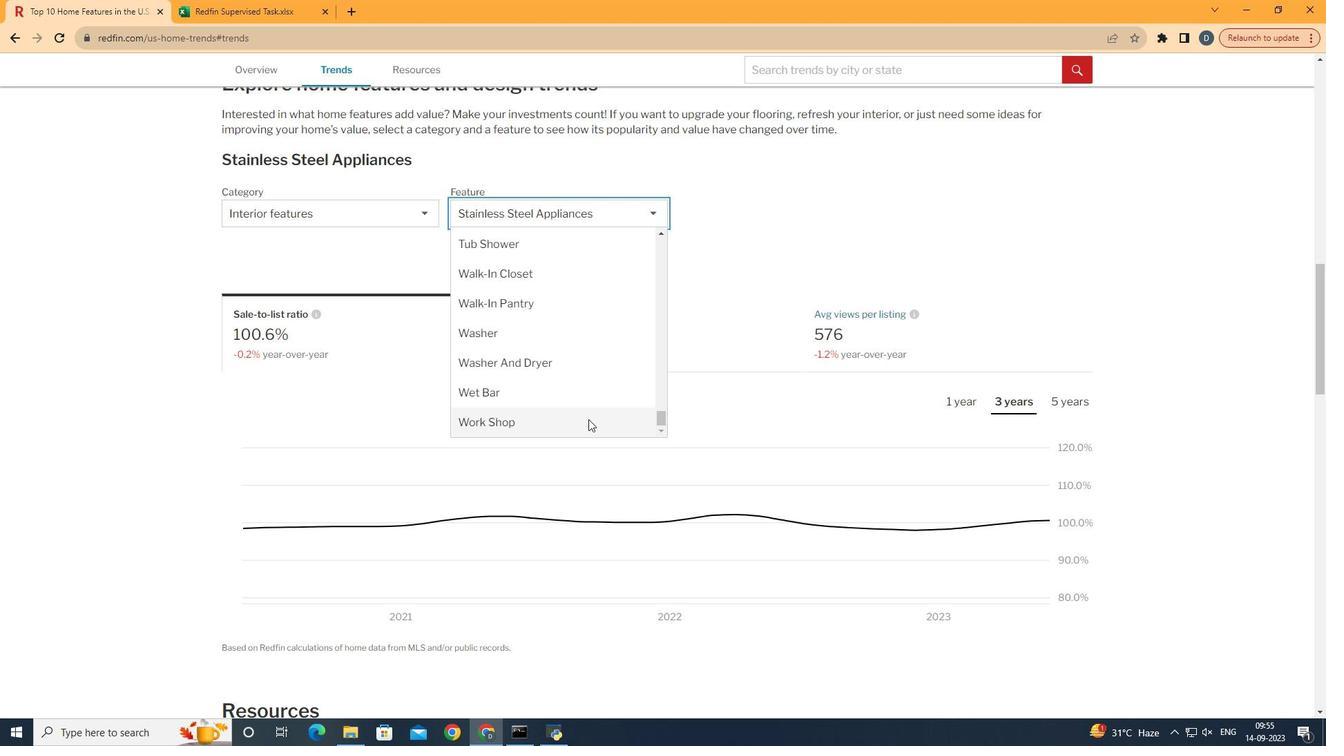
Action: Mouse pressed left at (589, 420)
Screenshot: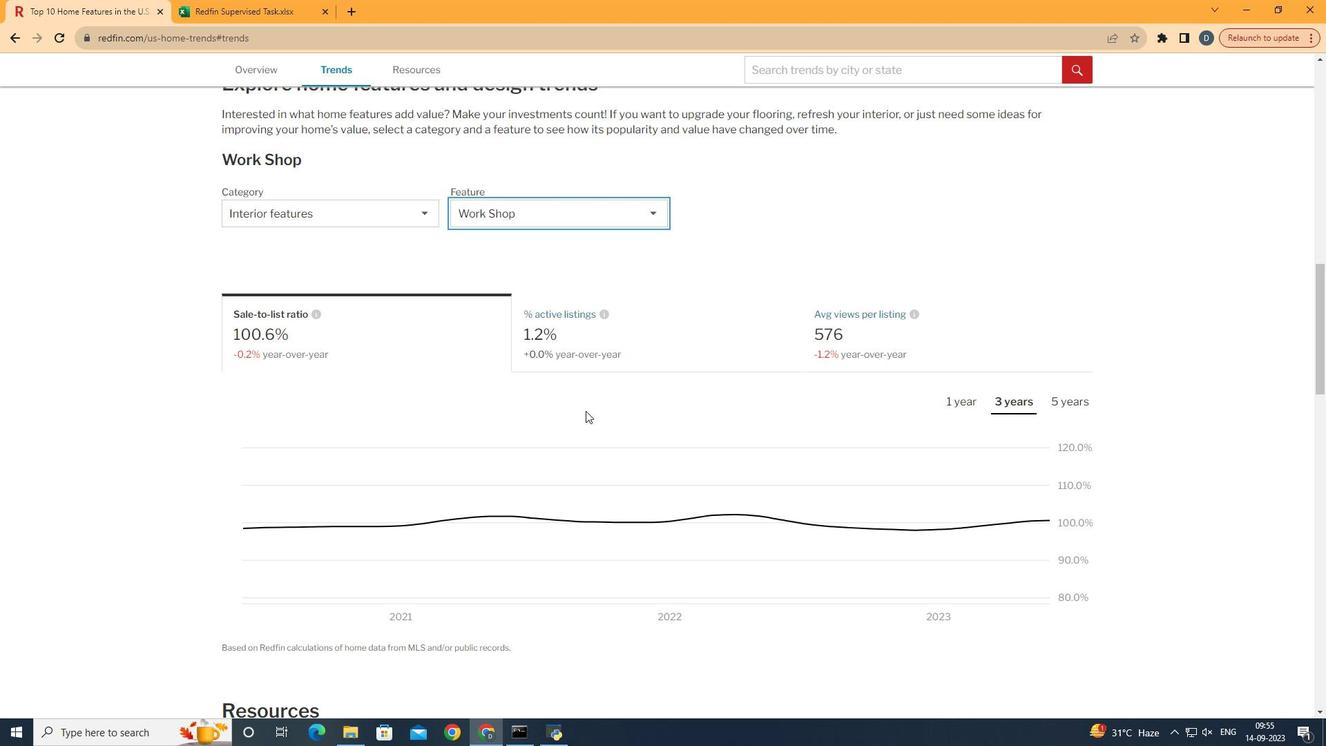 
Action: Mouse moved to (648, 330)
Screenshot: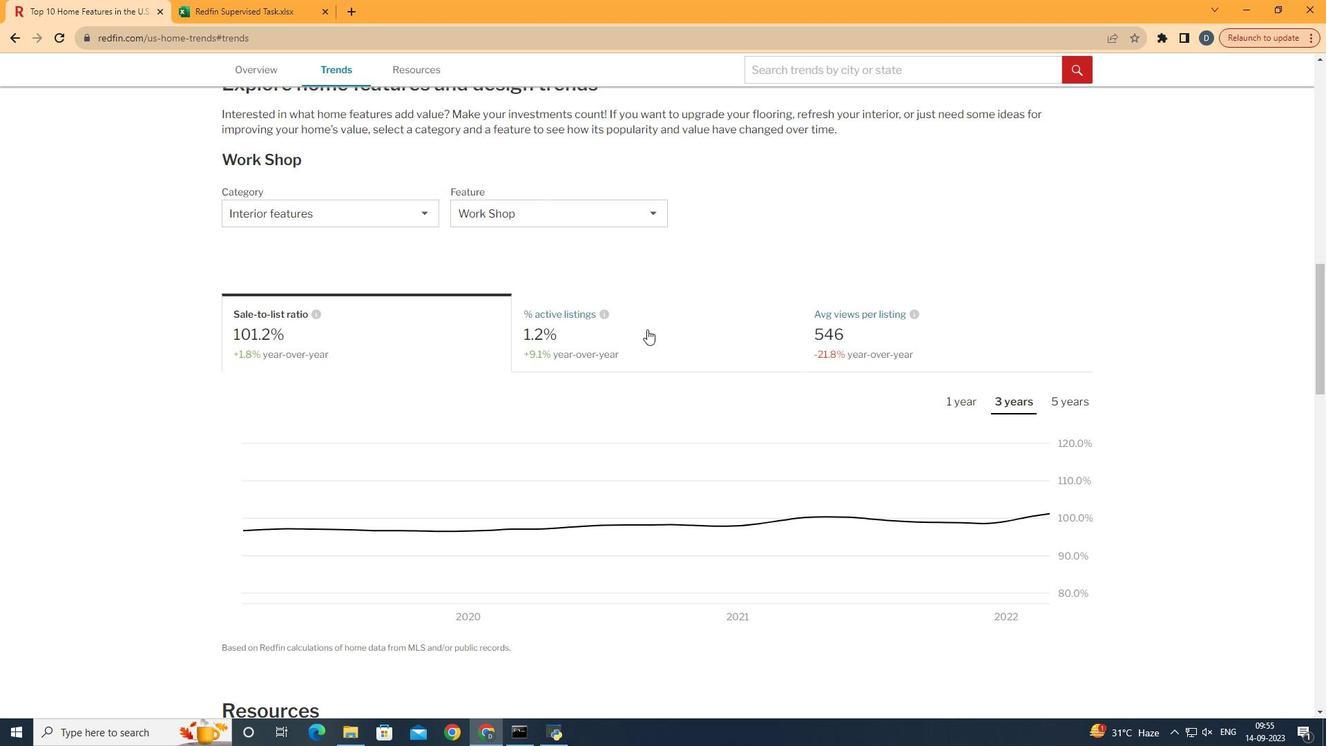 
Action: Mouse pressed left at (648, 330)
Screenshot: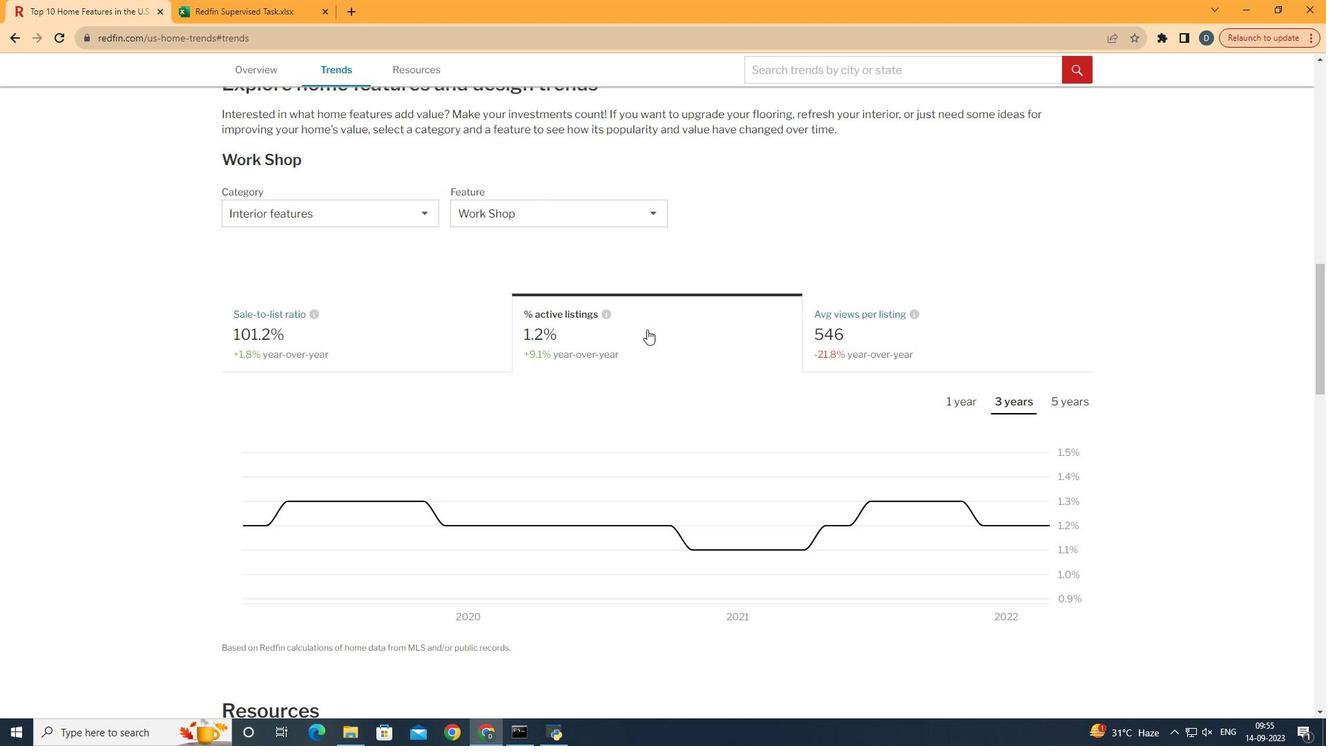 
Action: Mouse moved to (1028, 400)
Screenshot: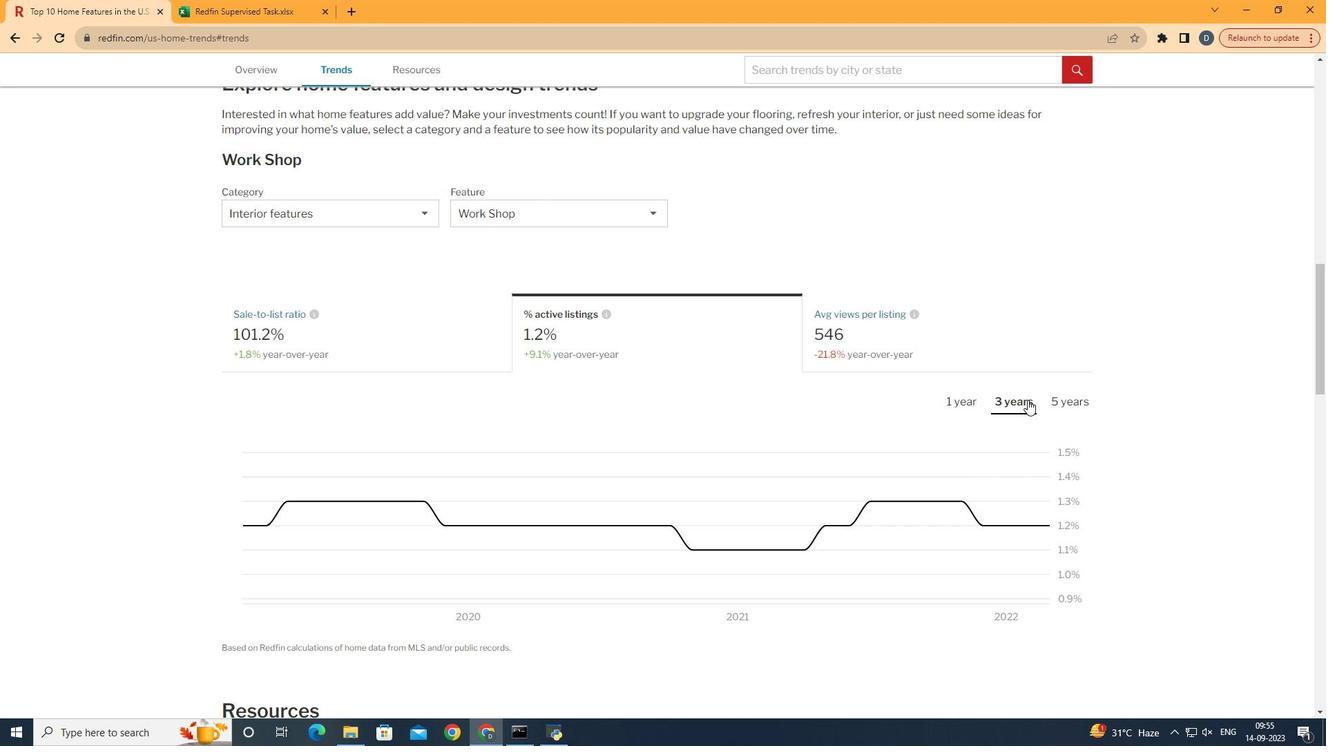 
Action: Mouse pressed left at (1028, 400)
Screenshot: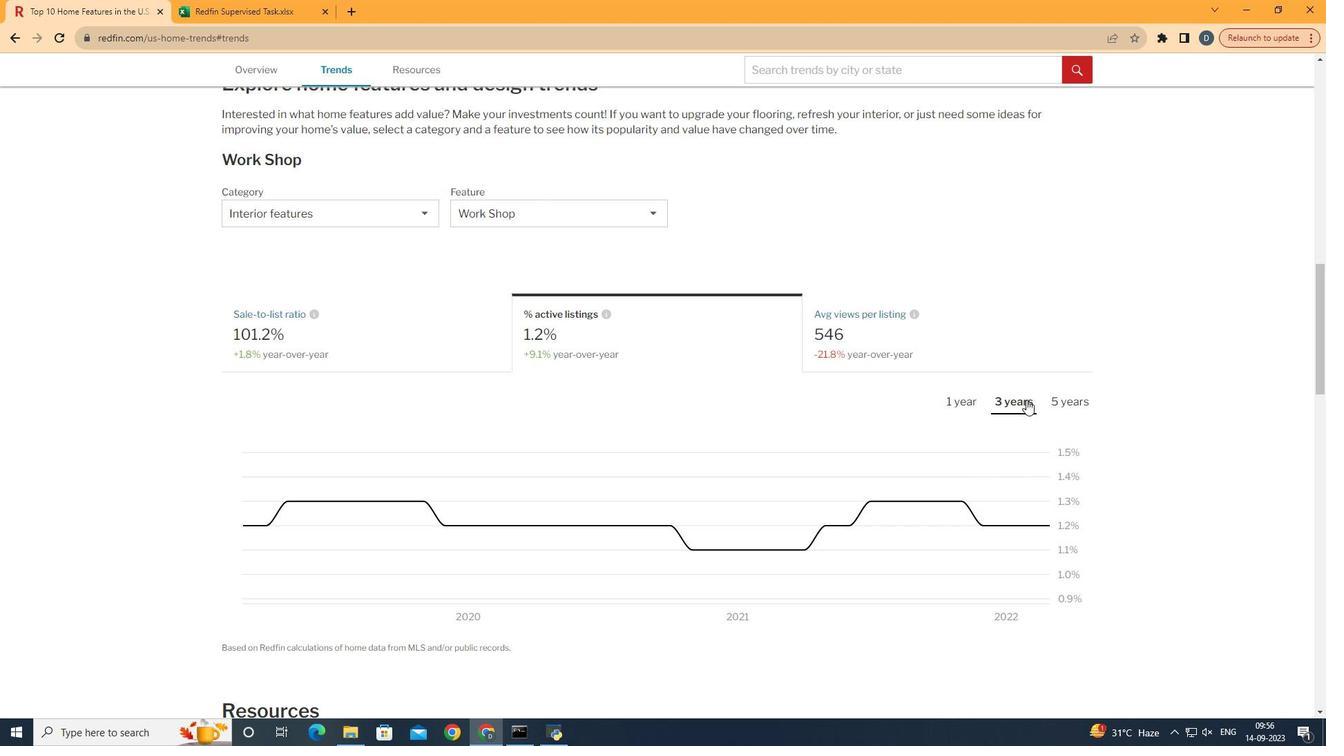 
Action: Mouse moved to (1046, 392)
Screenshot: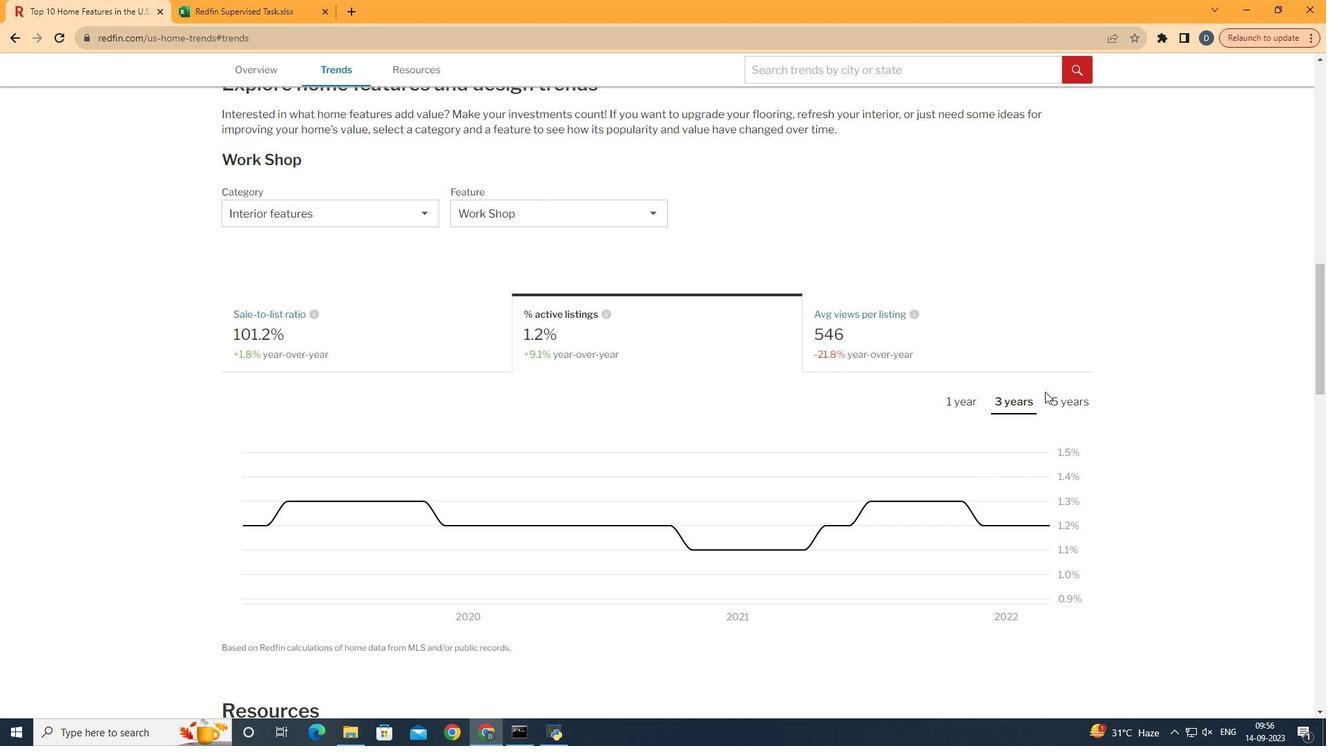 
